 Task: Search one way flight ticket for 4 adults, 1 infant in seat and 1 infant on lap in premium economy from Champaign/urbana/savoy: University Of Illinois - Willard Airport to Greensboro: Piedmont Triad International Airport on 5-1-2023. Choice of flights is JetBlue. Number of bags: 1 checked bag. Price is upto 107000. Outbound departure time preference is 6:30.
Action: Mouse moved to (192, 245)
Screenshot: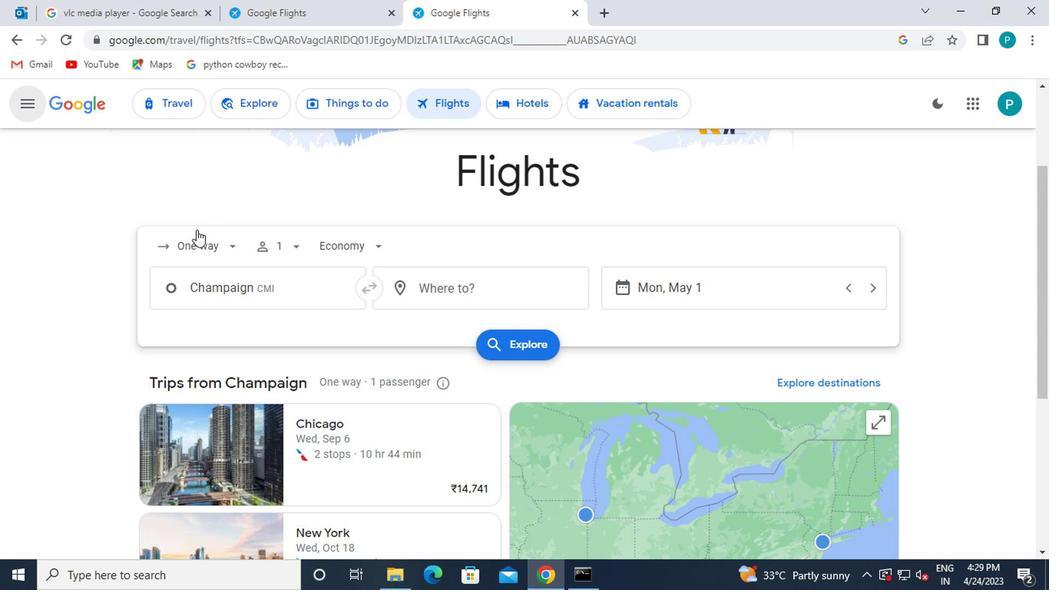 
Action: Mouse pressed left at (192, 245)
Screenshot: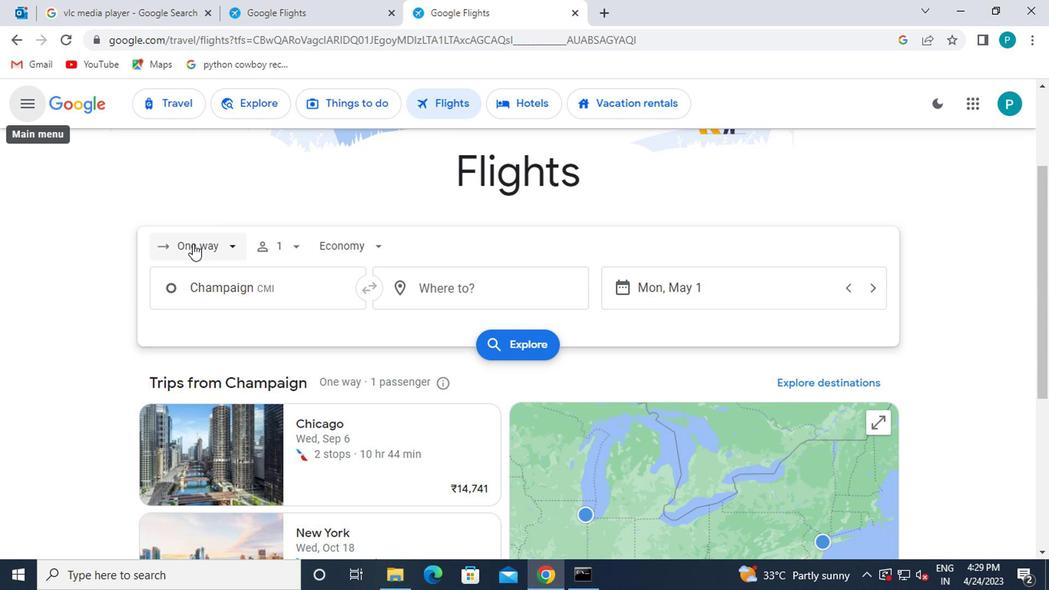 
Action: Mouse moved to (199, 319)
Screenshot: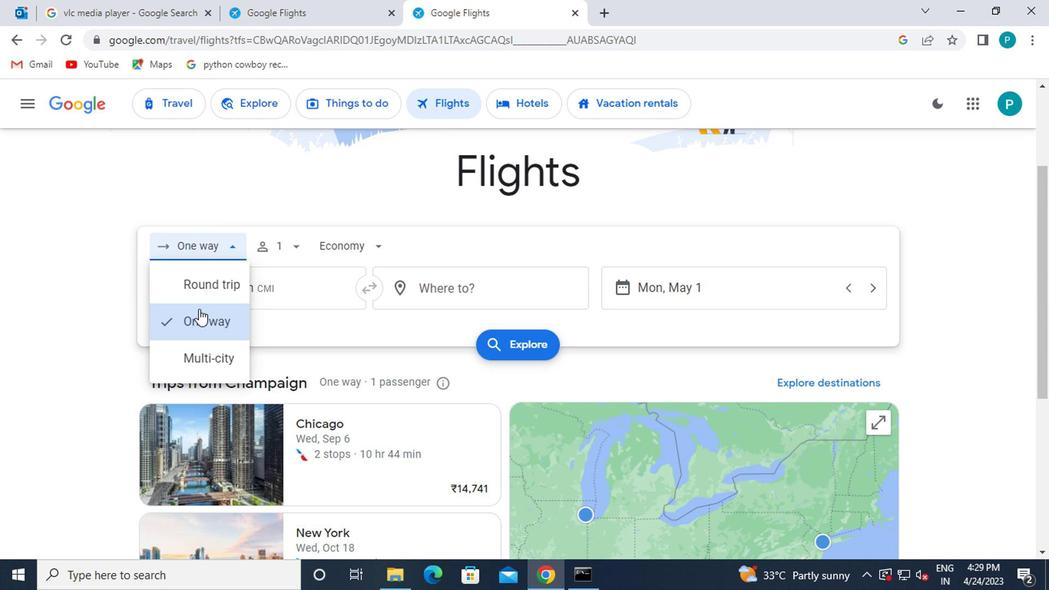 
Action: Mouse pressed left at (199, 319)
Screenshot: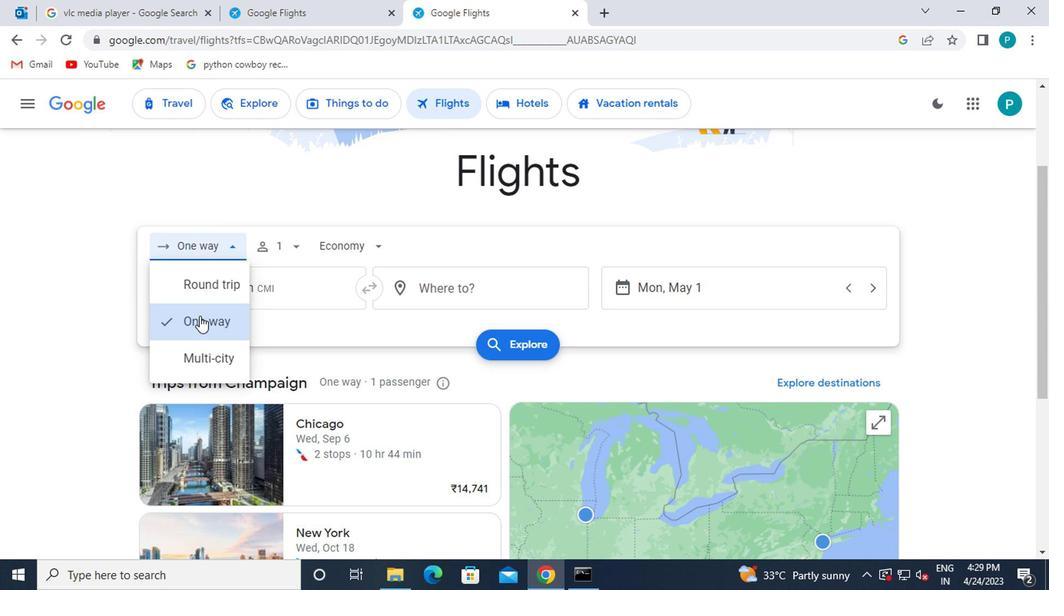 
Action: Mouse moved to (295, 248)
Screenshot: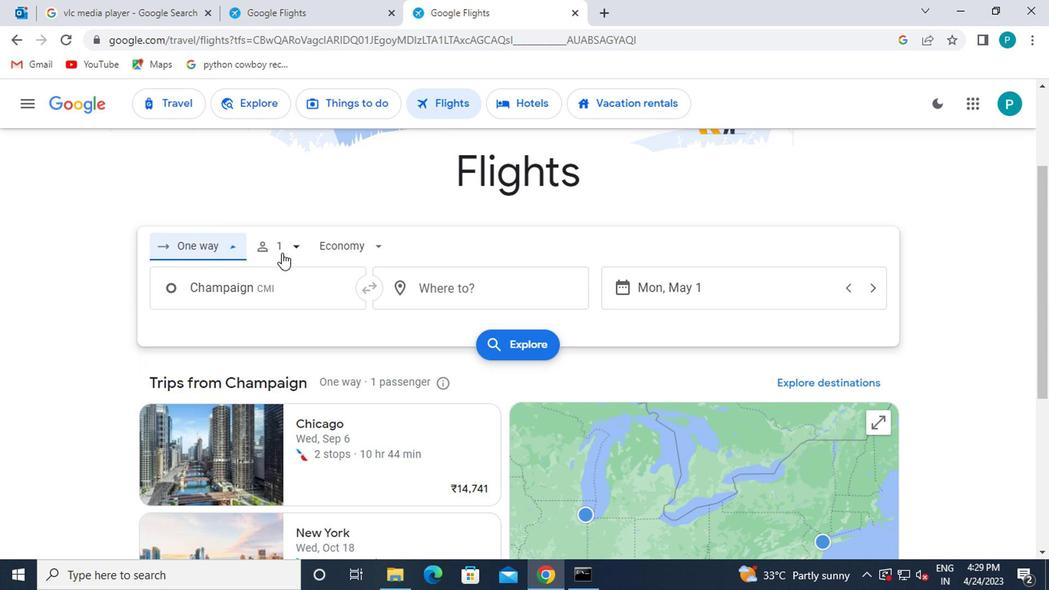 
Action: Mouse pressed left at (295, 248)
Screenshot: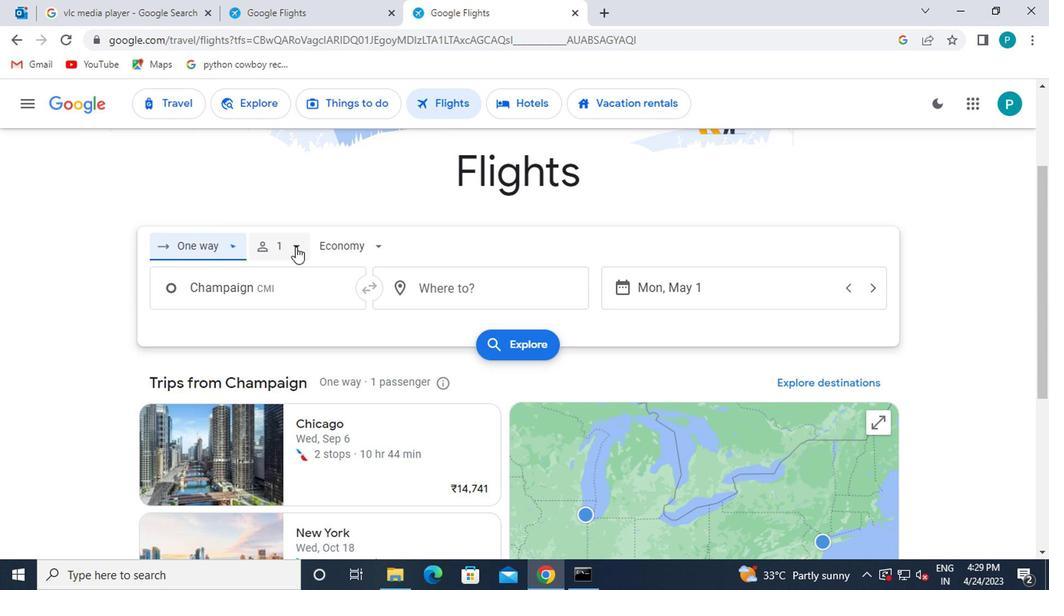 
Action: Mouse moved to (397, 284)
Screenshot: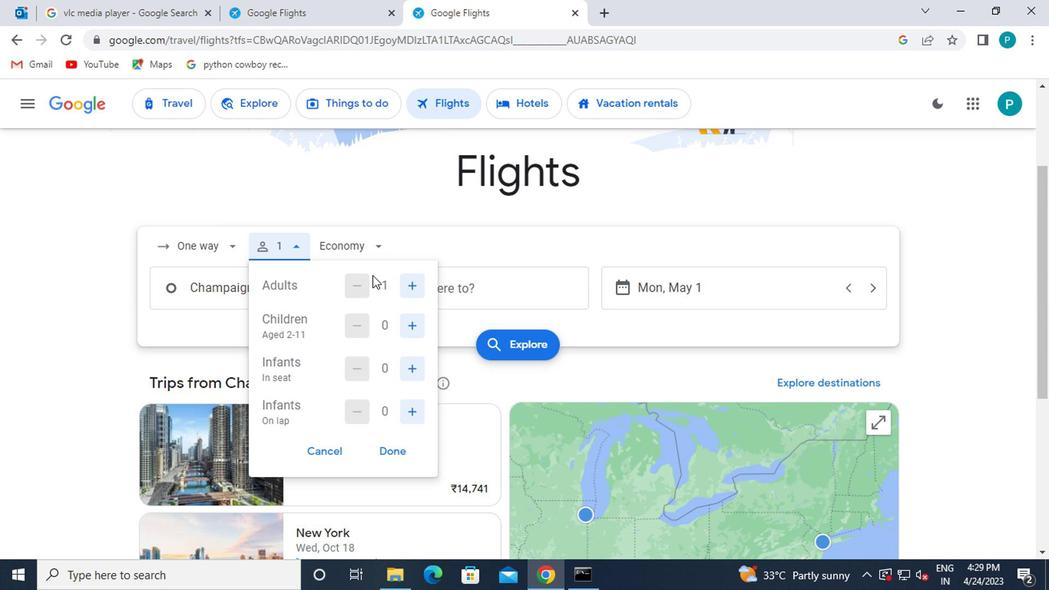 
Action: Mouse pressed left at (397, 284)
Screenshot: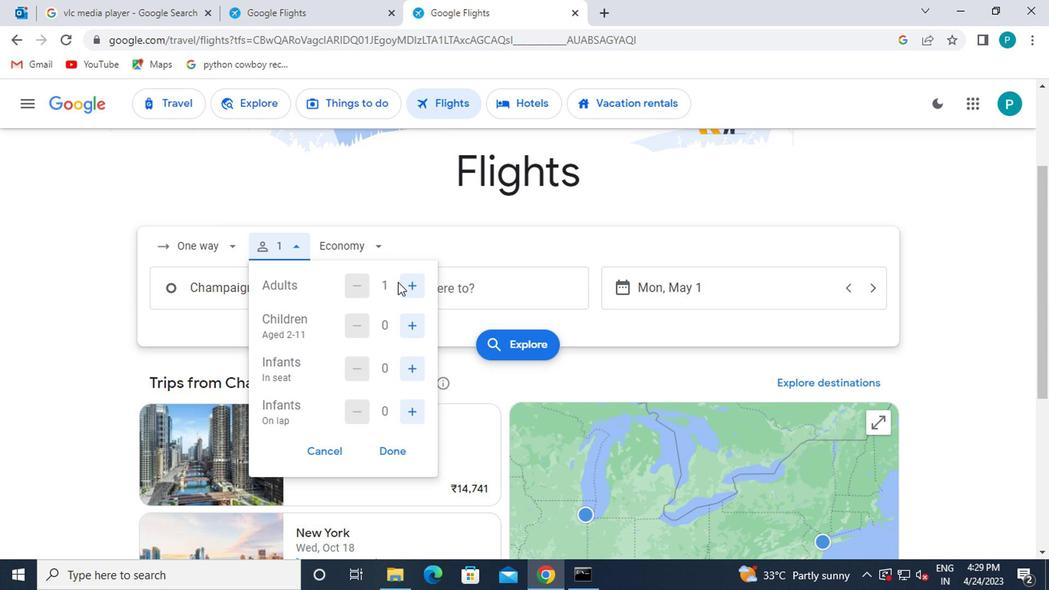 
Action: Mouse pressed left at (397, 284)
Screenshot: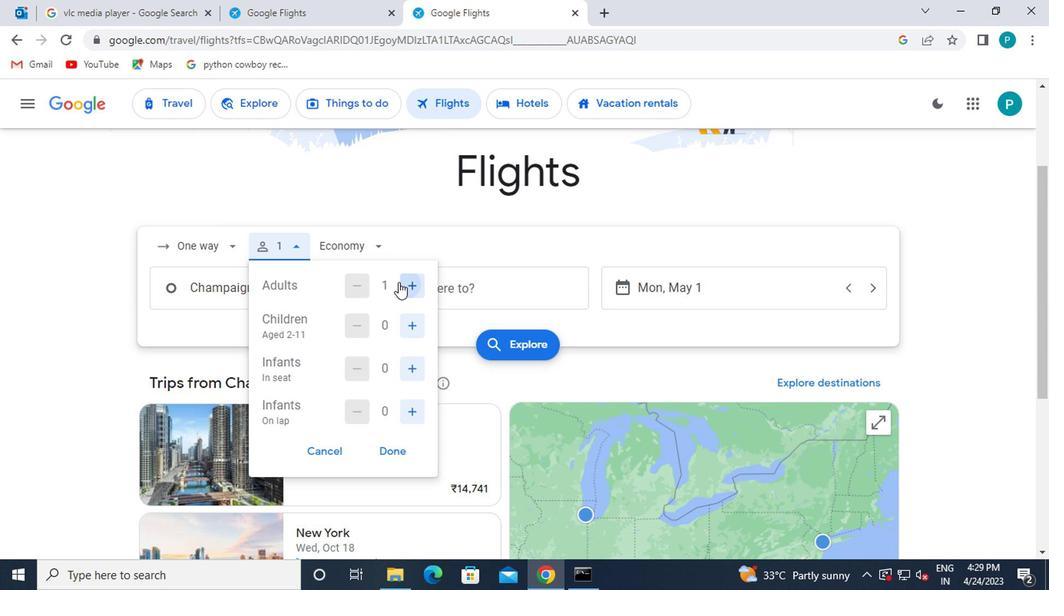 
Action: Mouse moved to (397, 286)
Screenshot: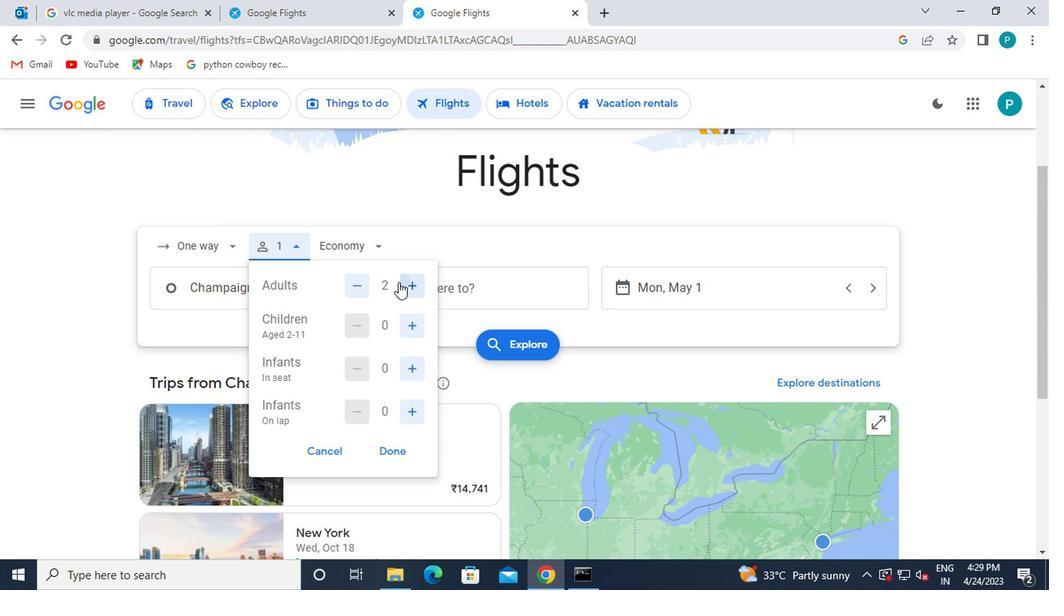 
Action: Mouse pressed left at (397, 286)
Screenshot: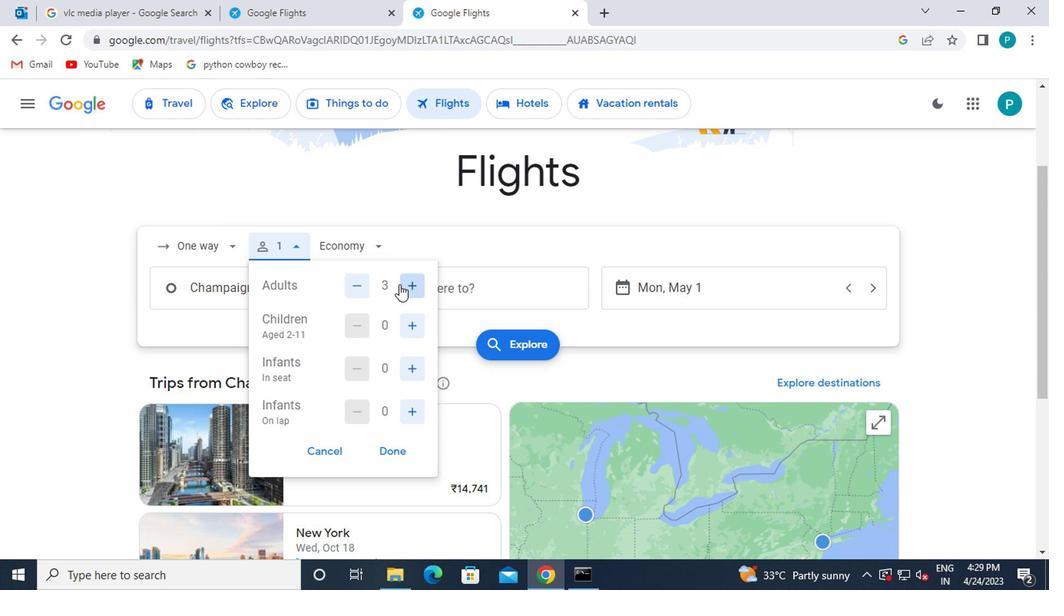 
Action: Mouse moved to (415, 375)
Screenshot: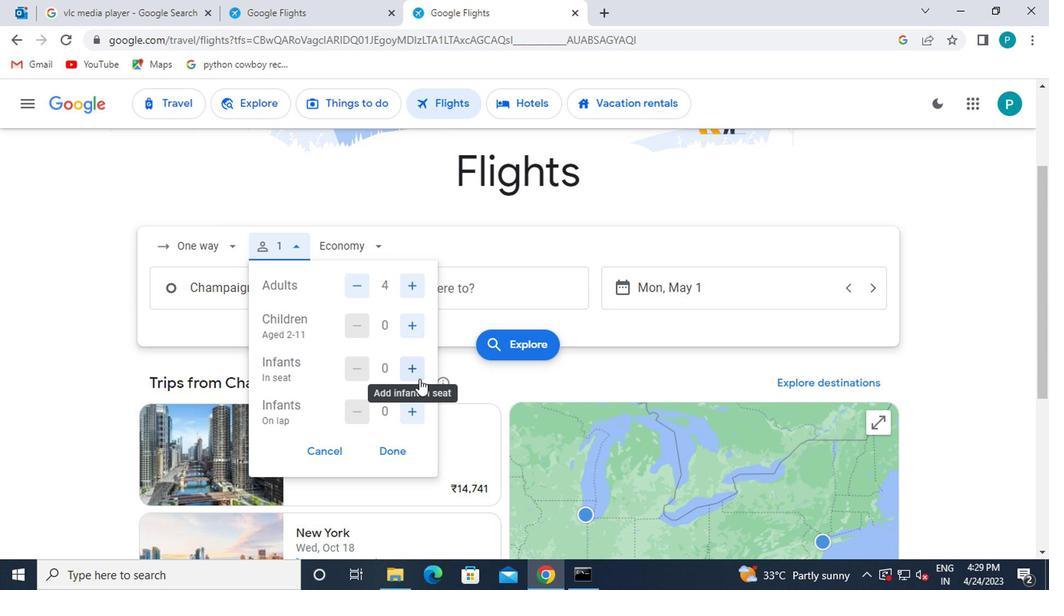 
Action: Mouse pressed left at (415, 375)
Screenshot: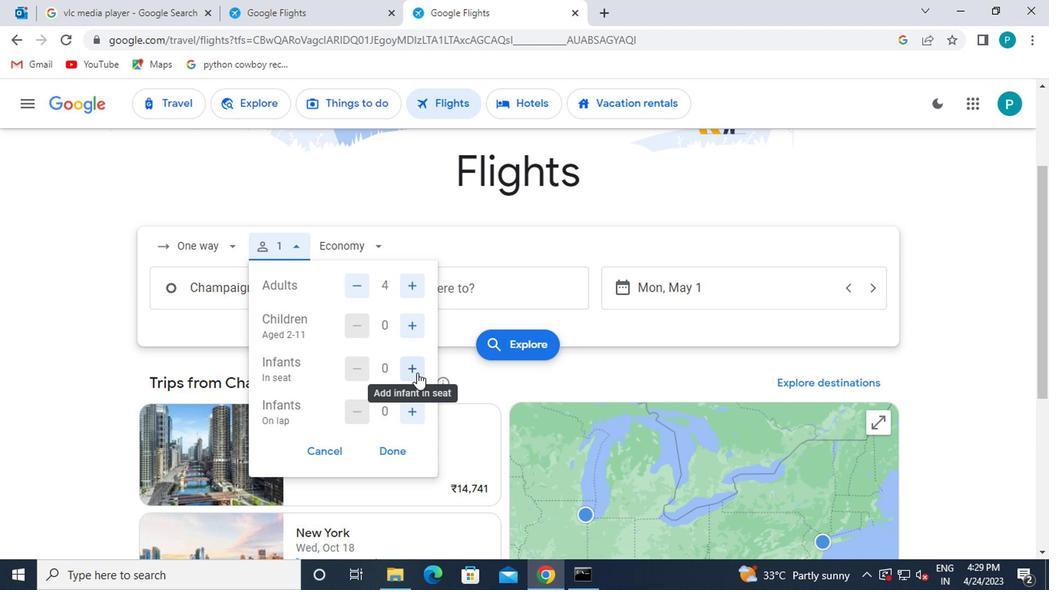 
Action: Mouse moved to (403, 413)
Screenshot: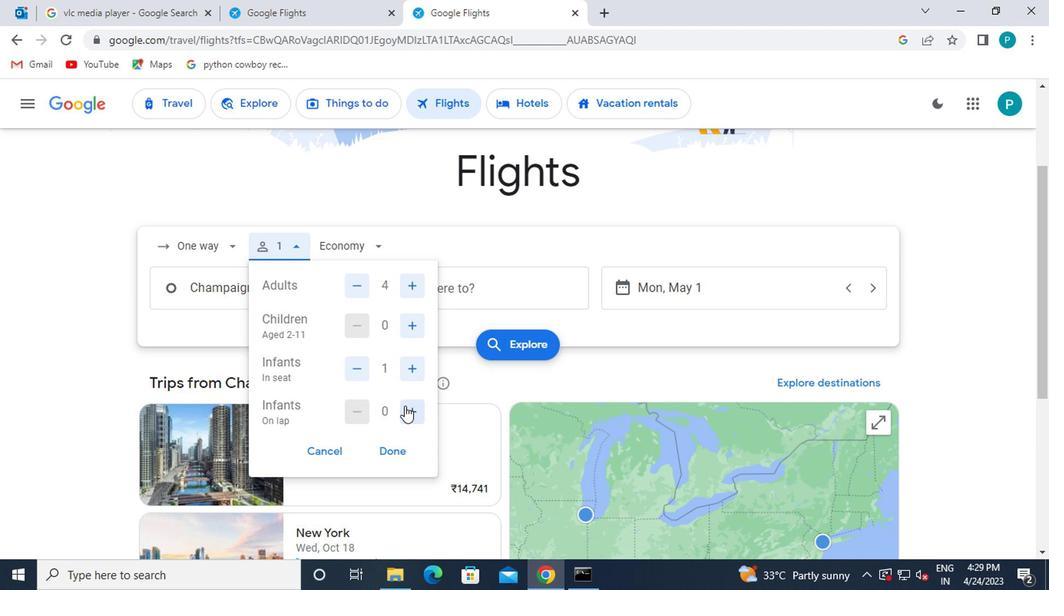 
Action: Mouse pressed left at (403, 413)
Screenshot: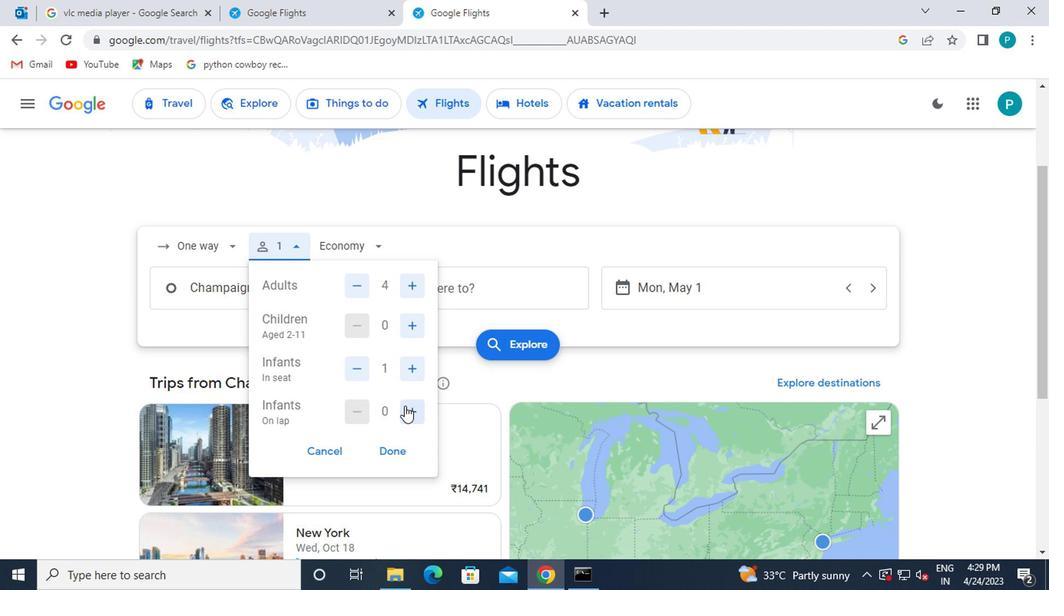 
Action: Mouse moved to (394, 439)
Screenshot: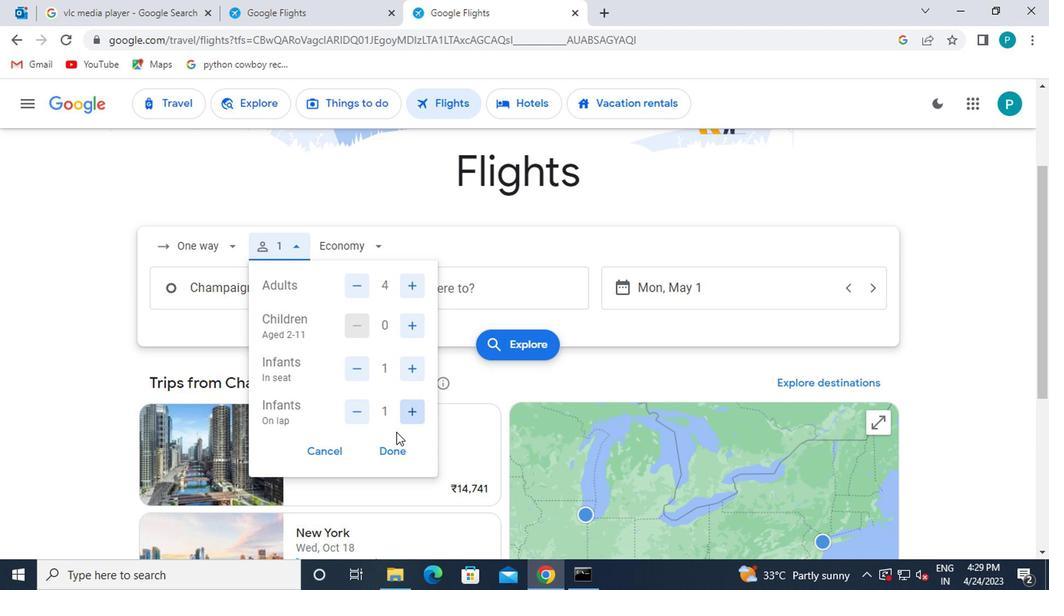 
Action: Mouse pressed left at (394, 439)
Screenshot: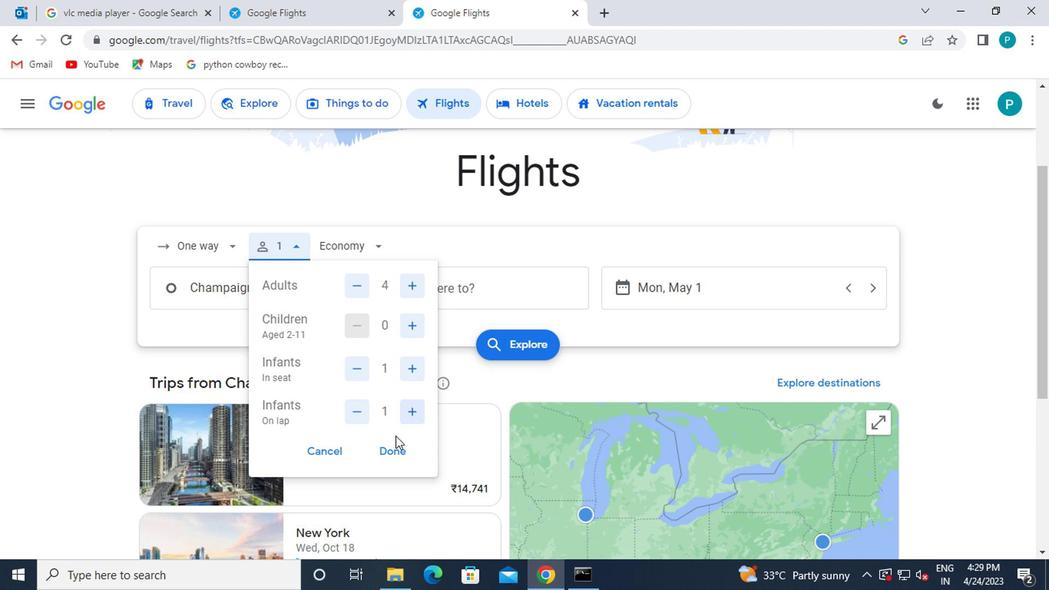 
Action: Mouse moved to (394, 445)
Screenshot: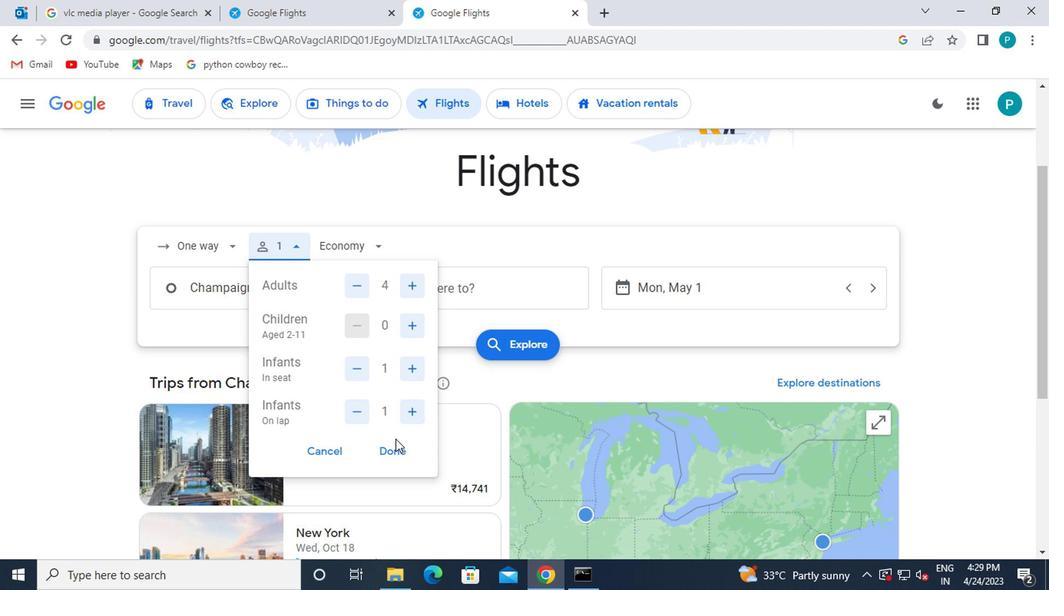 
Action: Mouse pressed left at (394, 445)
Screenshot: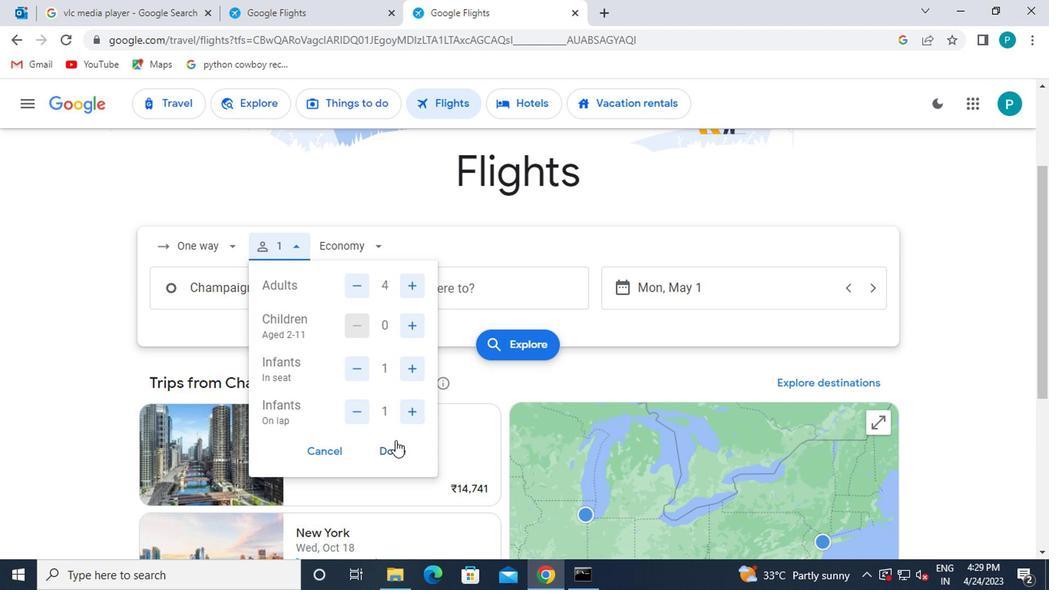 
Action: Mouse moved to (357, 252)
Screenshot: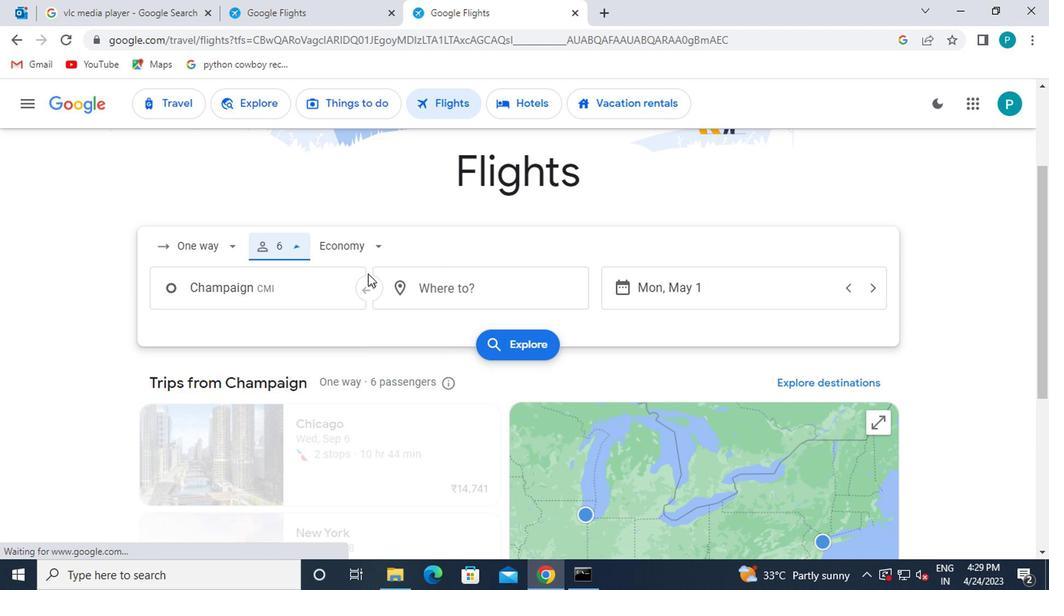 
Action: Mouse pressed left at (357, 252)
Screenshot: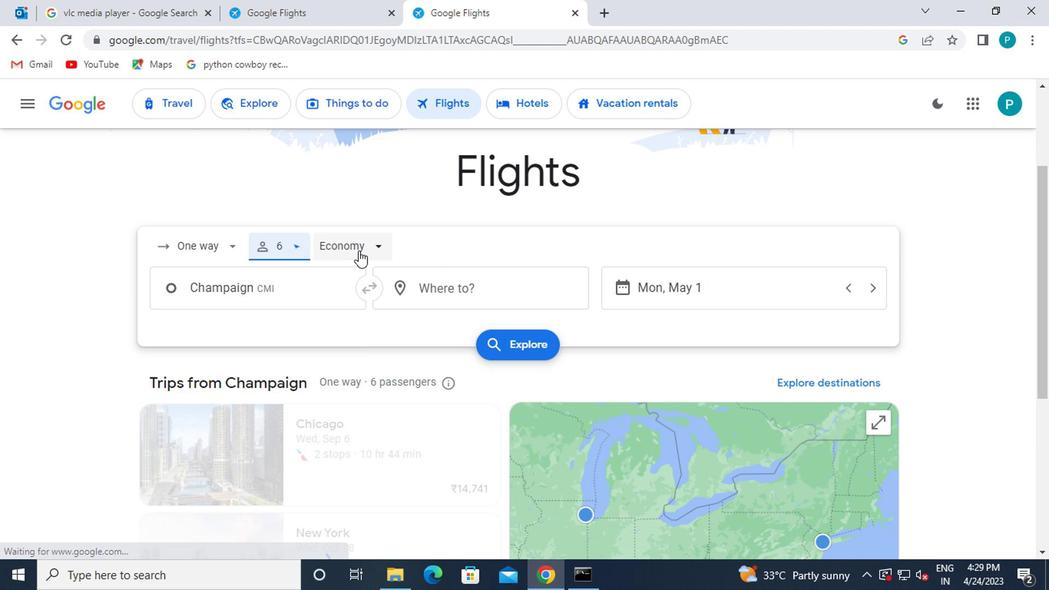 
Action: Mouse moved to (368, 321)
Screenshot: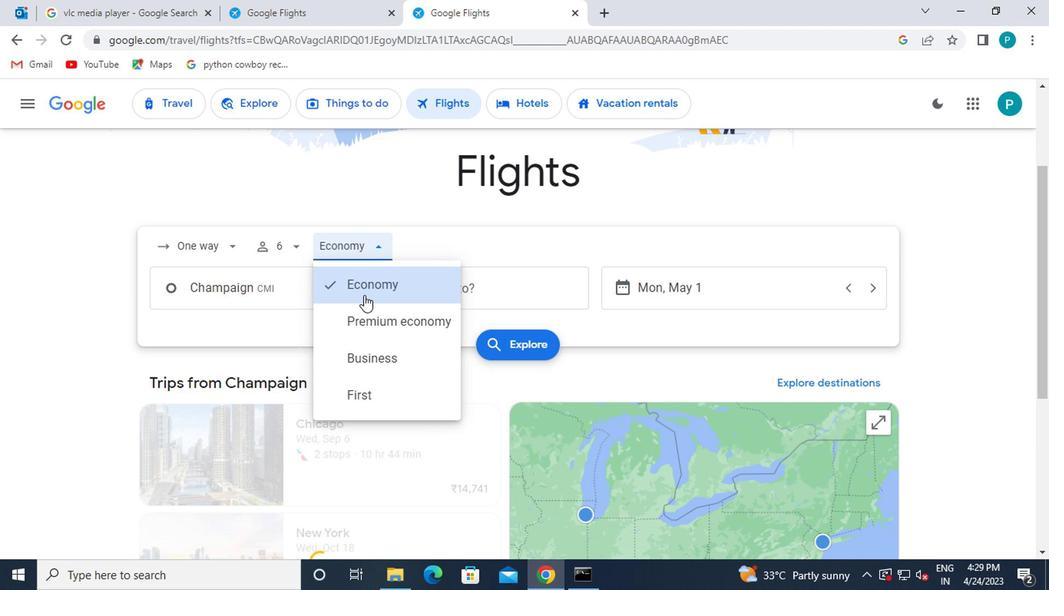 
Action: Mouse pressed left at (368, 321)
Screenshot: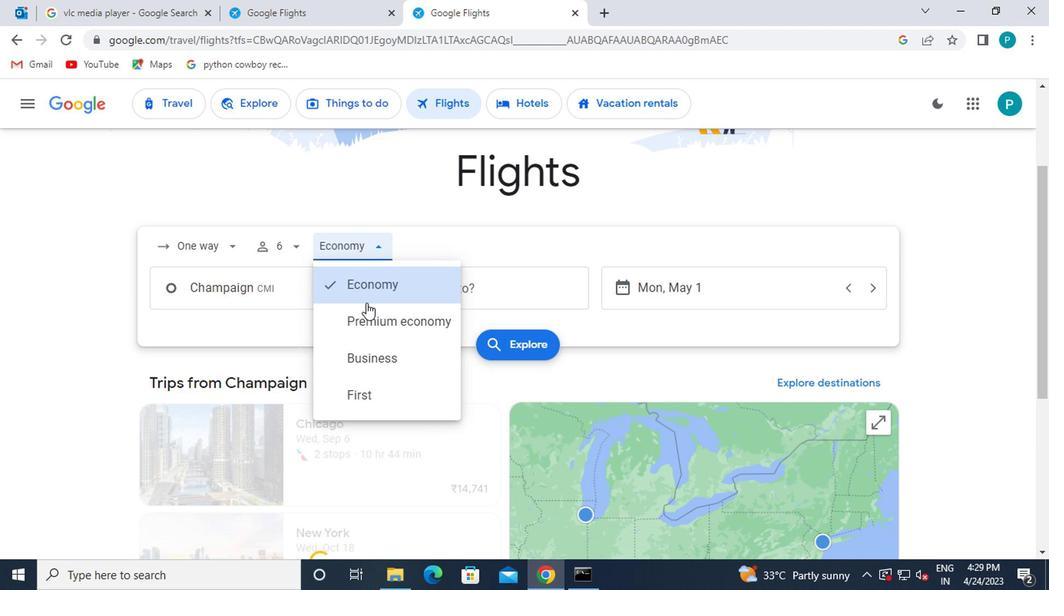 
Action: Mouse moved to (307, 295)
Screenshot: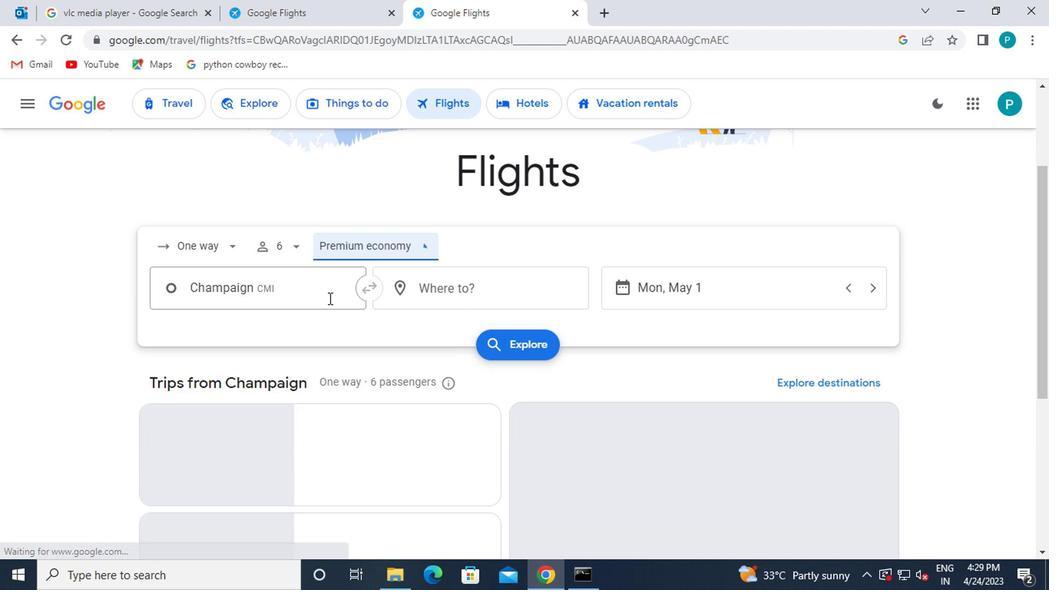 
Action: Mouse pressed left at (307, 295)
Screenshot: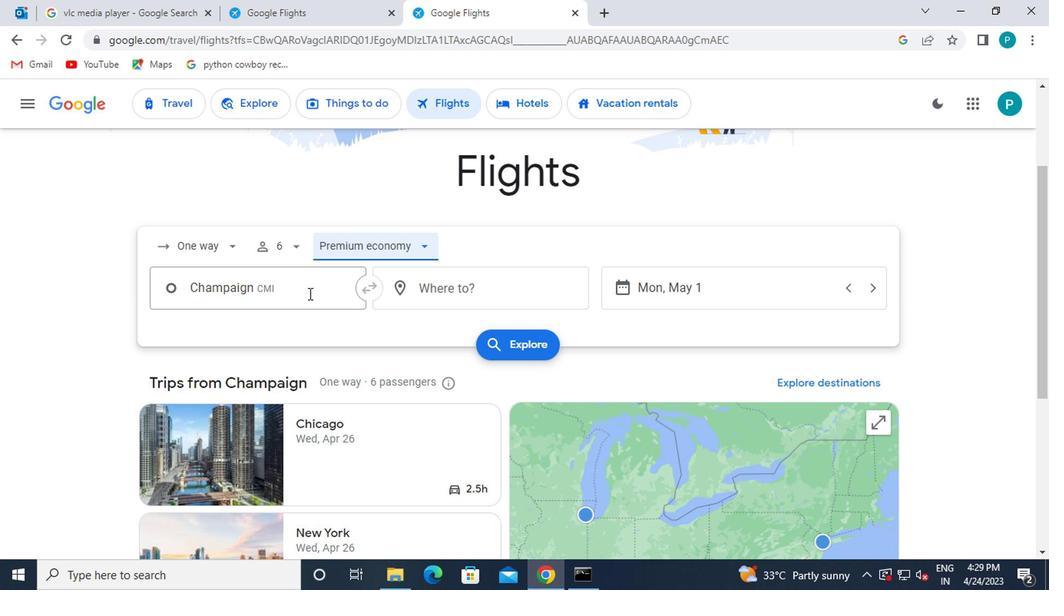 
Action: Mouse moved to (304, 450)
Screenshot: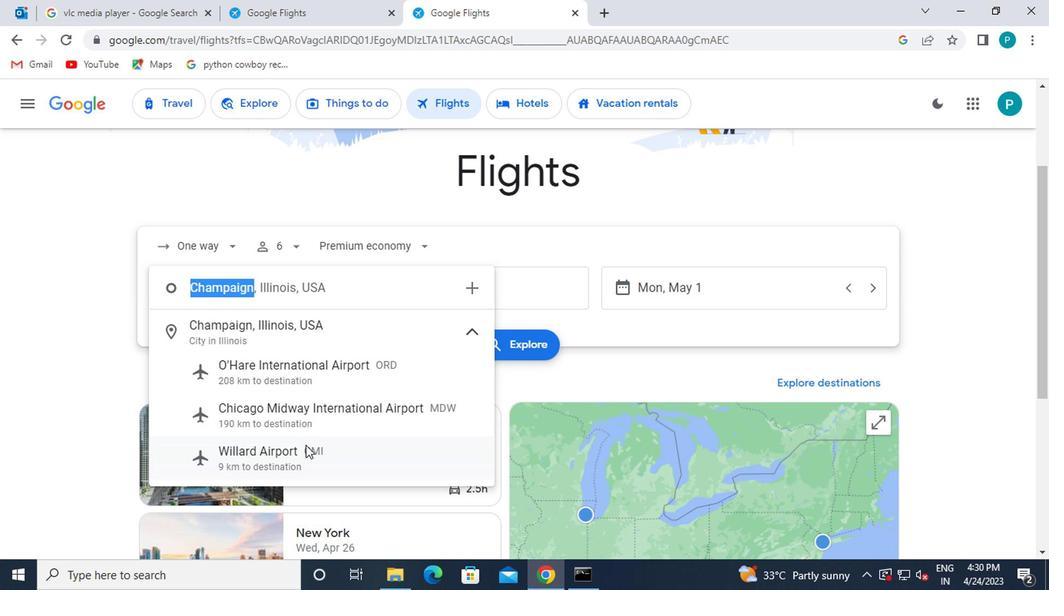 
Action: Mouse pressed left at (304, 450)
Screenshot: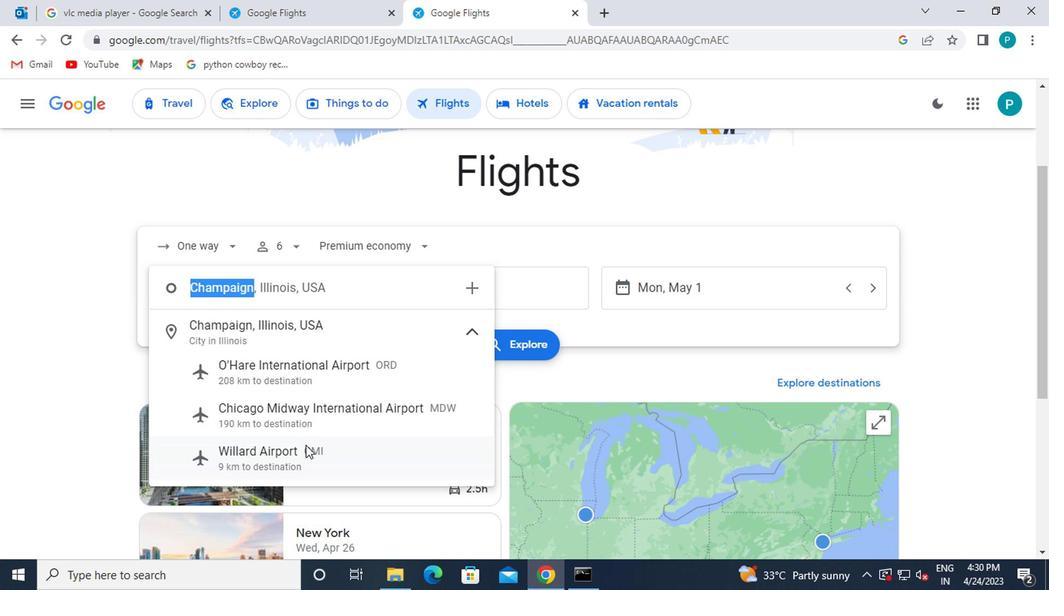 
Action: Mouse moved to (500, 307)
Screenshot: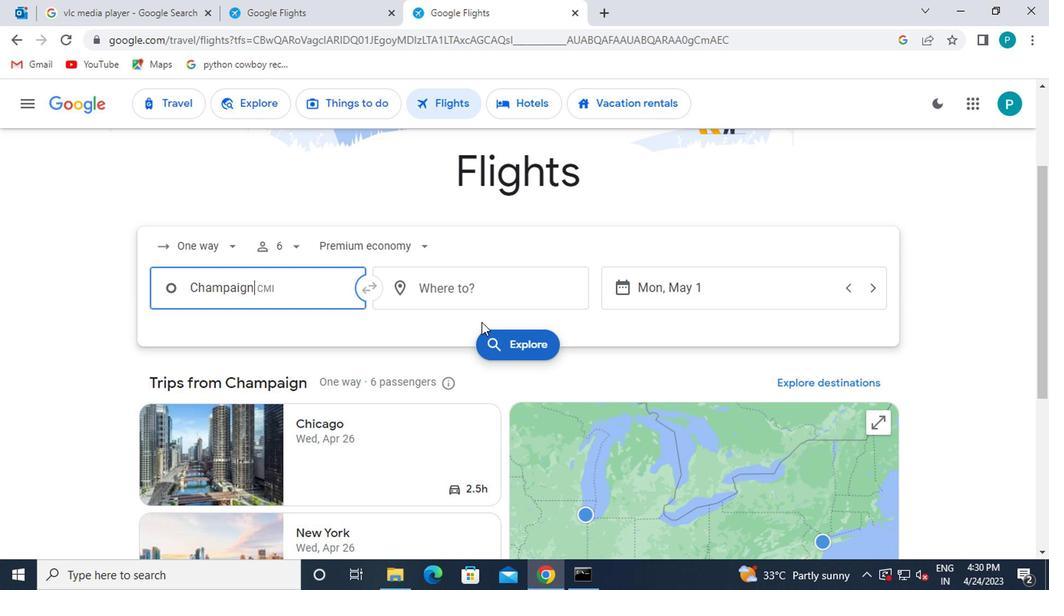 
Action: Mouse pressed left at (500, 307)
Screenshot: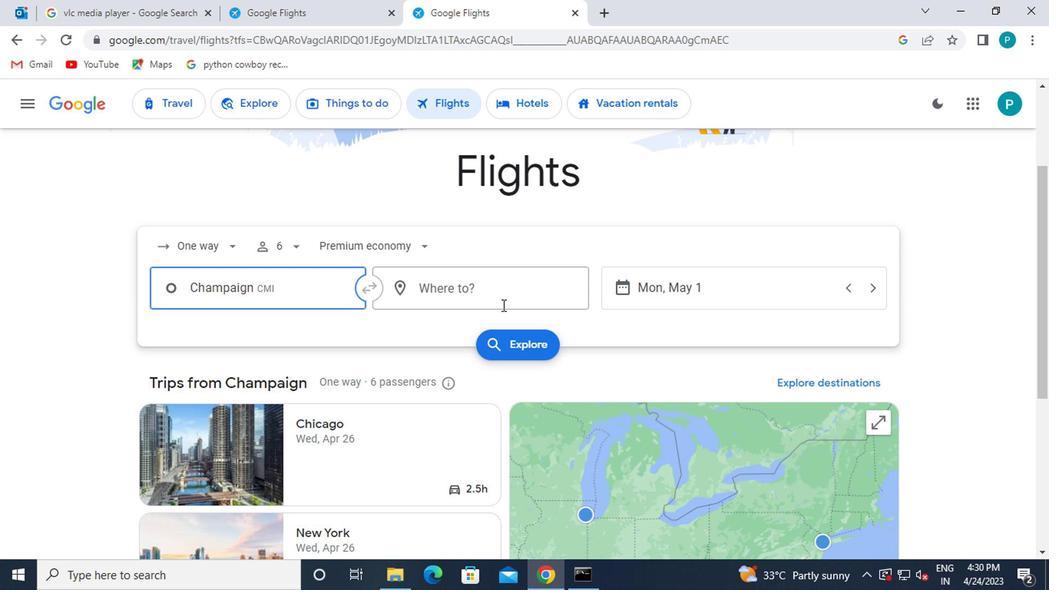 
Action: Key pressed greensb
Screenshot: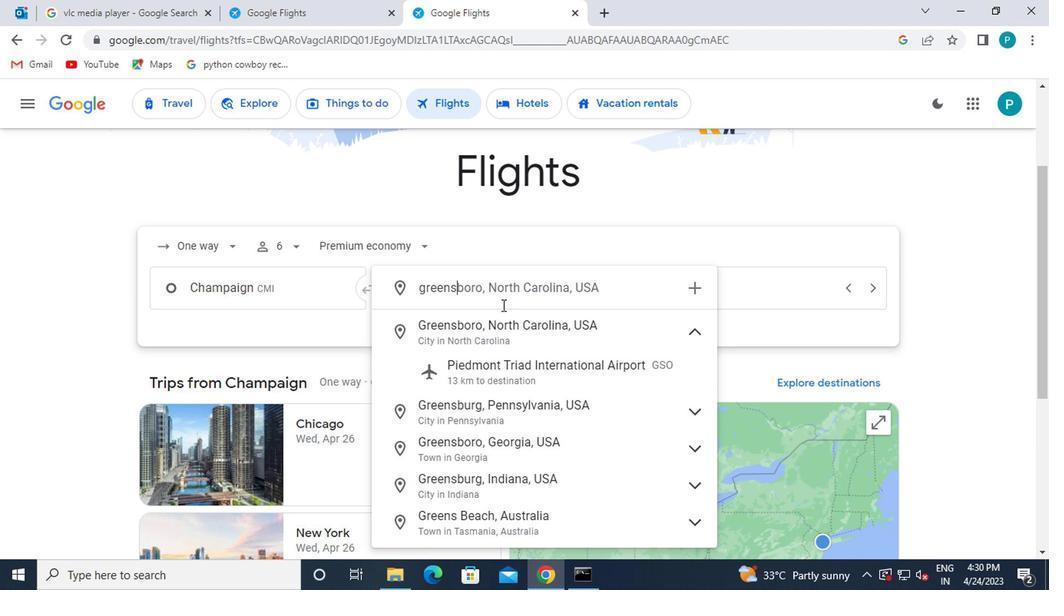 
Action: Mouse moved to (501, 376)
Screenshot: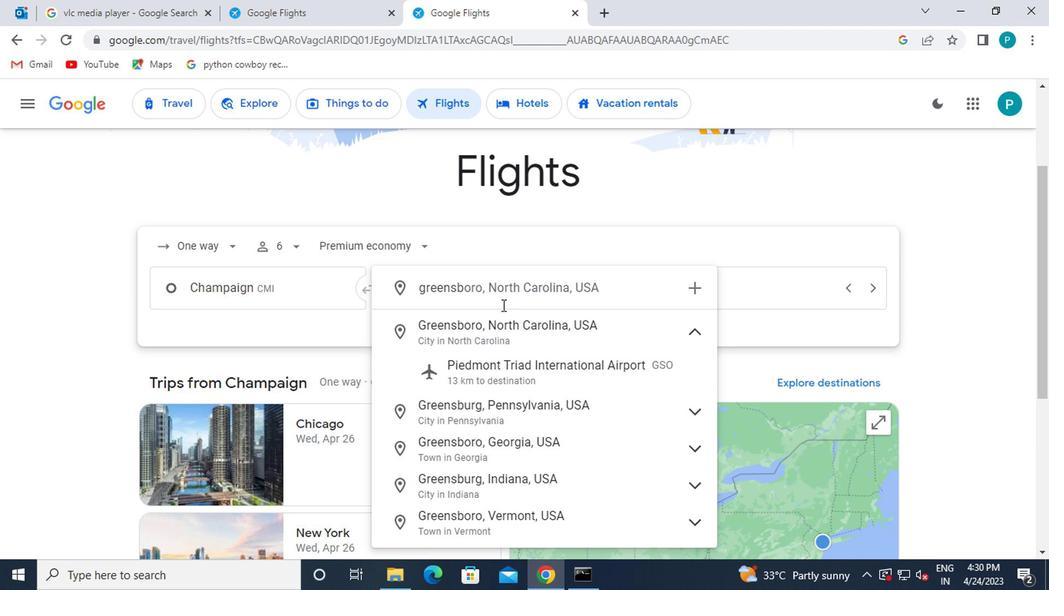 
Action: Mouse pressed left at (501, 376)
Screenshot: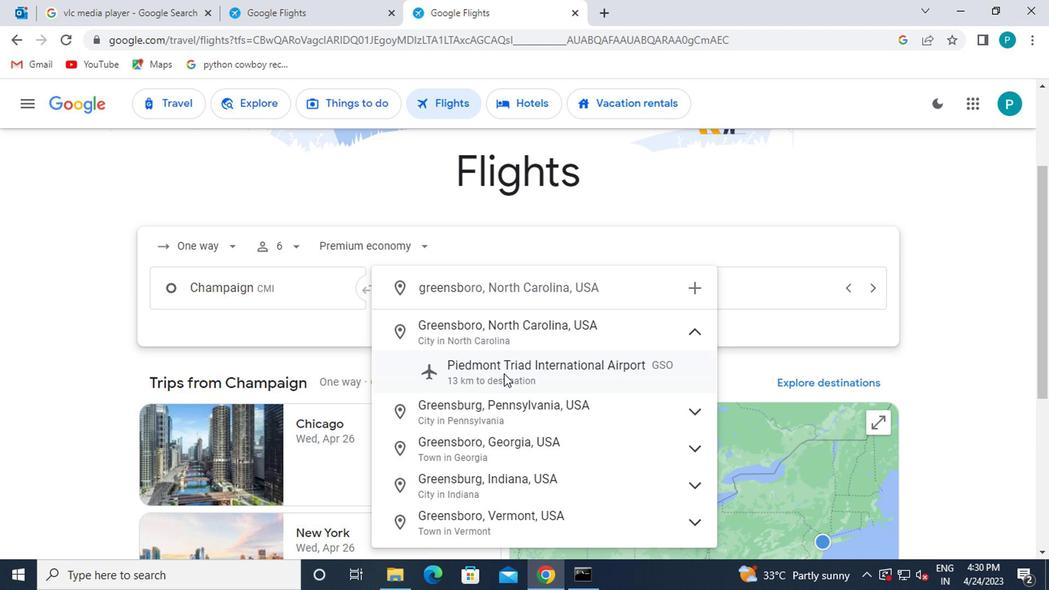
Action: Mouse moved to (697, 298)
Screenshot: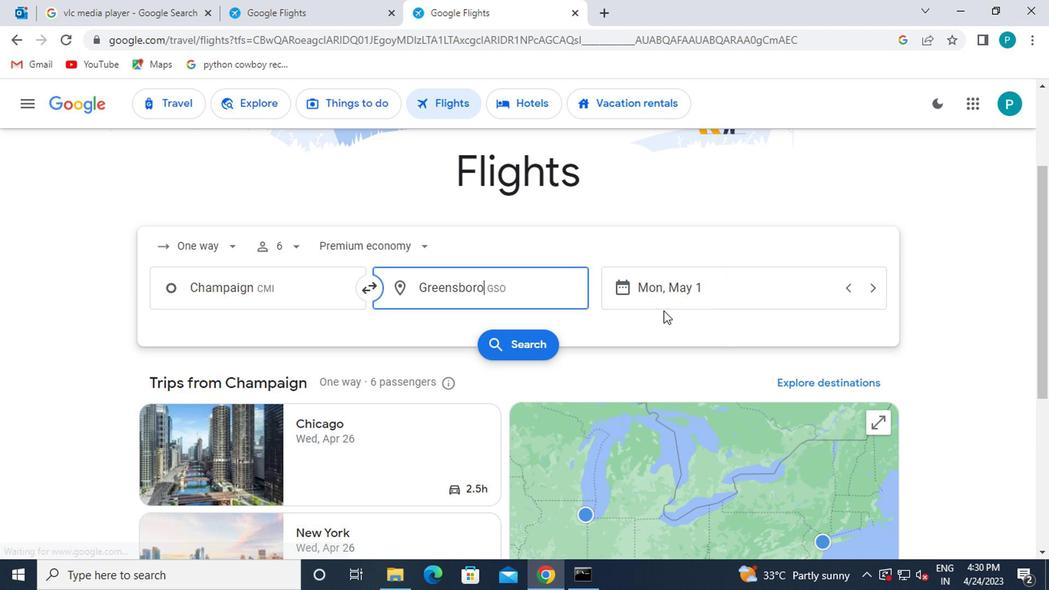 
Action: Mouse pressed left at (697, 298)
Screenshot: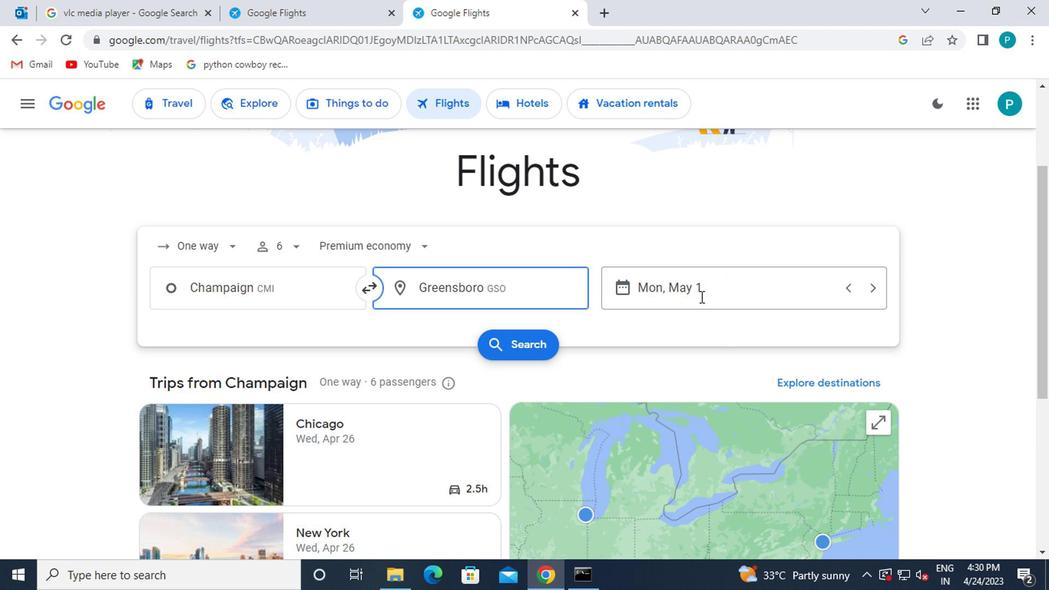 
Action: Mouse moved to (673, 282)
Screenshot: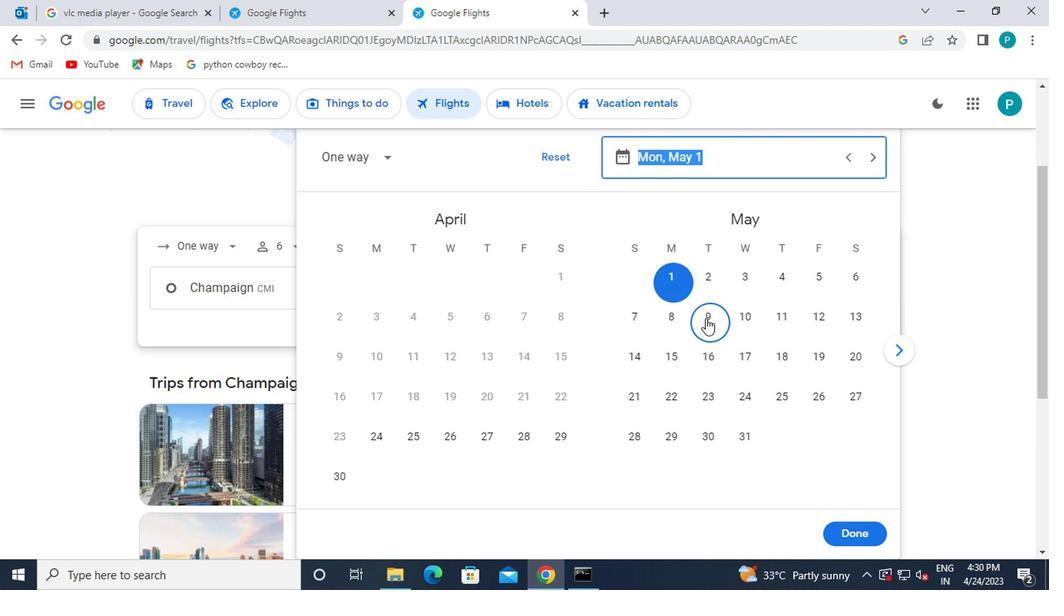 
Action: Mouse pressed left at (673, 282)
Screenshot: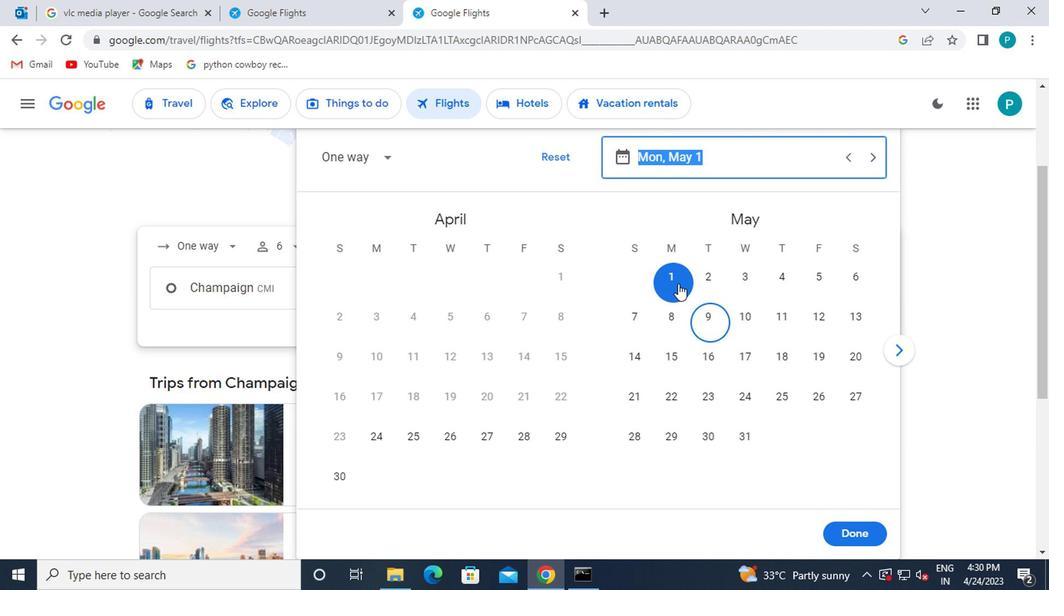 
Action: Mouse moved to (861, 544)
Screenshot: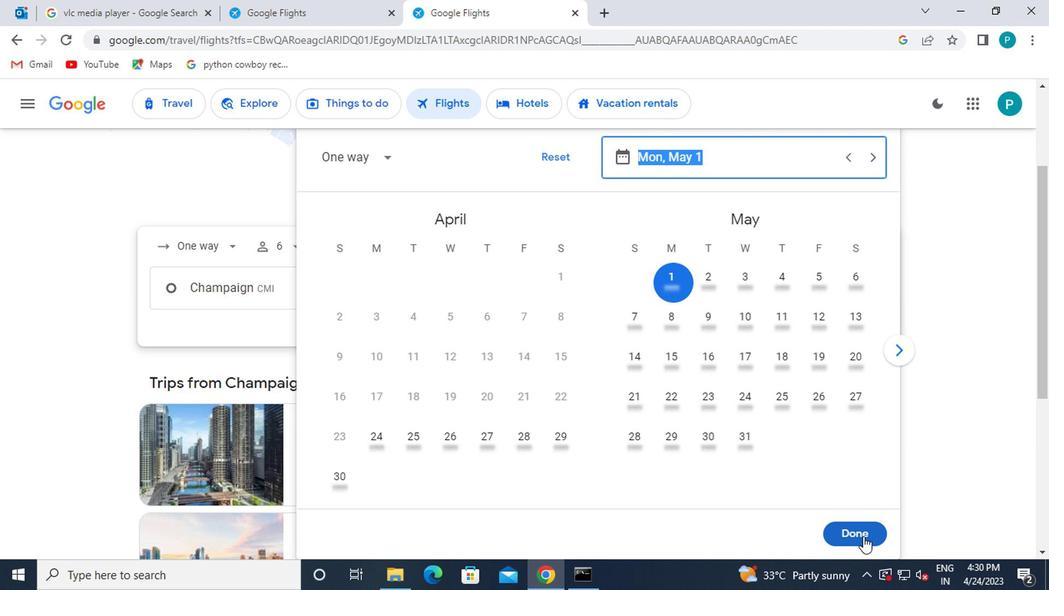 
Action: Mouse pressed left at (861, 544)
Screenshot: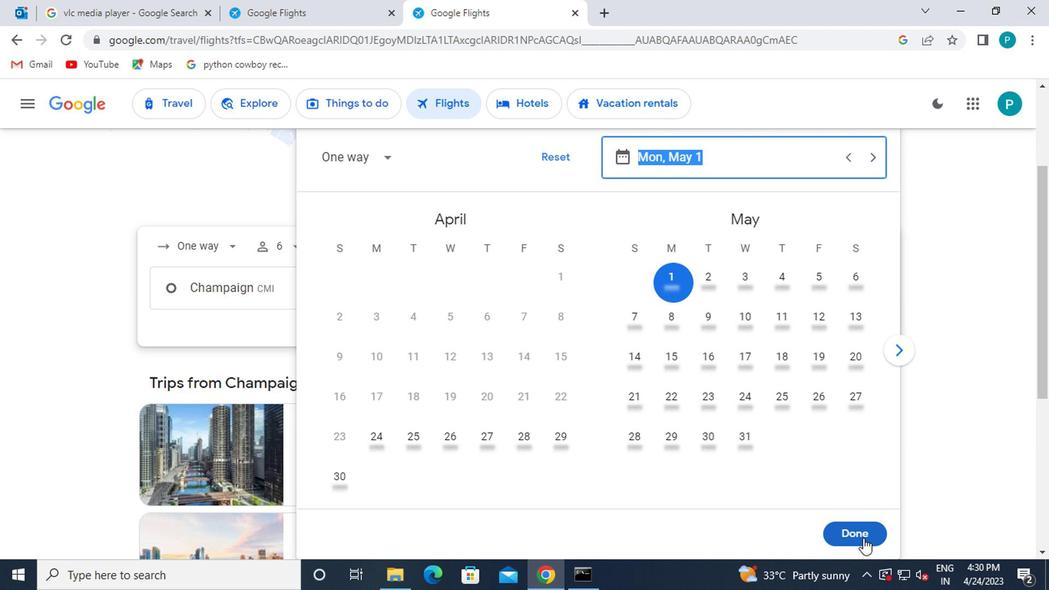 
Action: Mouse moved to (524, 353)
Screenshot: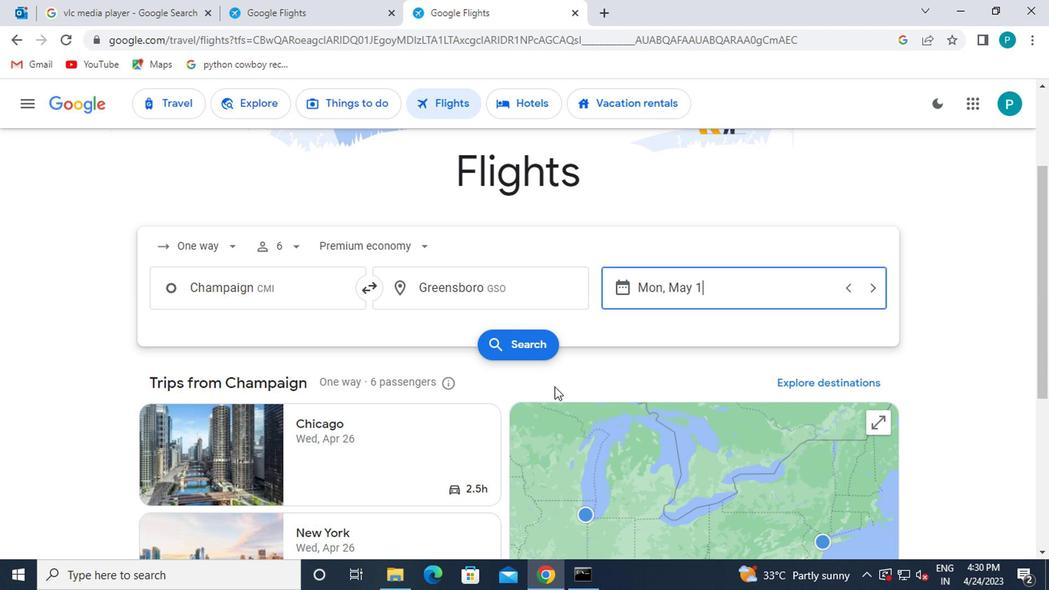 
Action: Mouse pressed left at (524, 353)
Screenshot: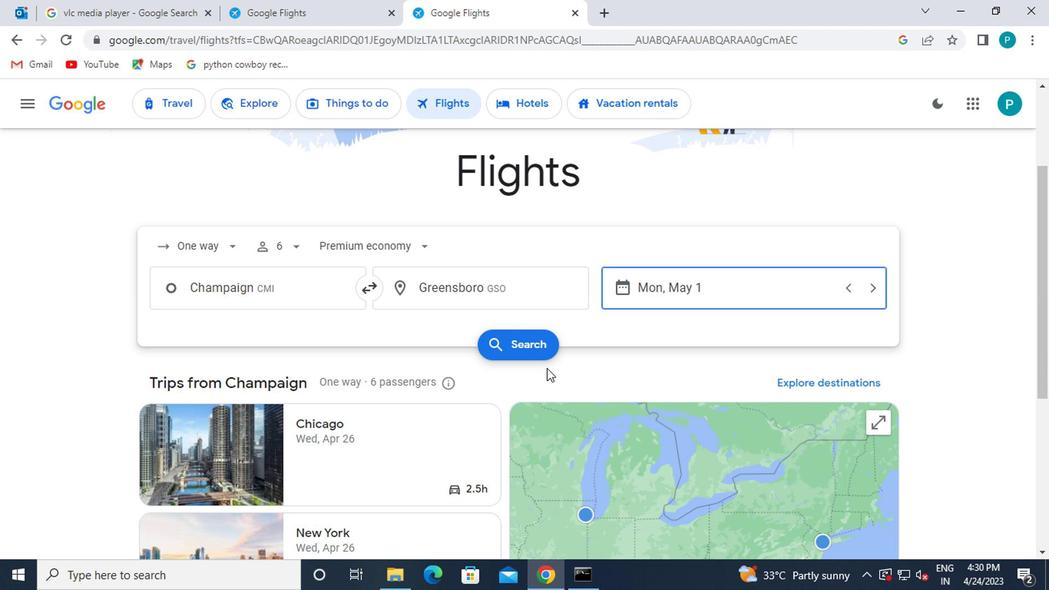 
Action: Mouse moved to (142, 248)
Screenshot: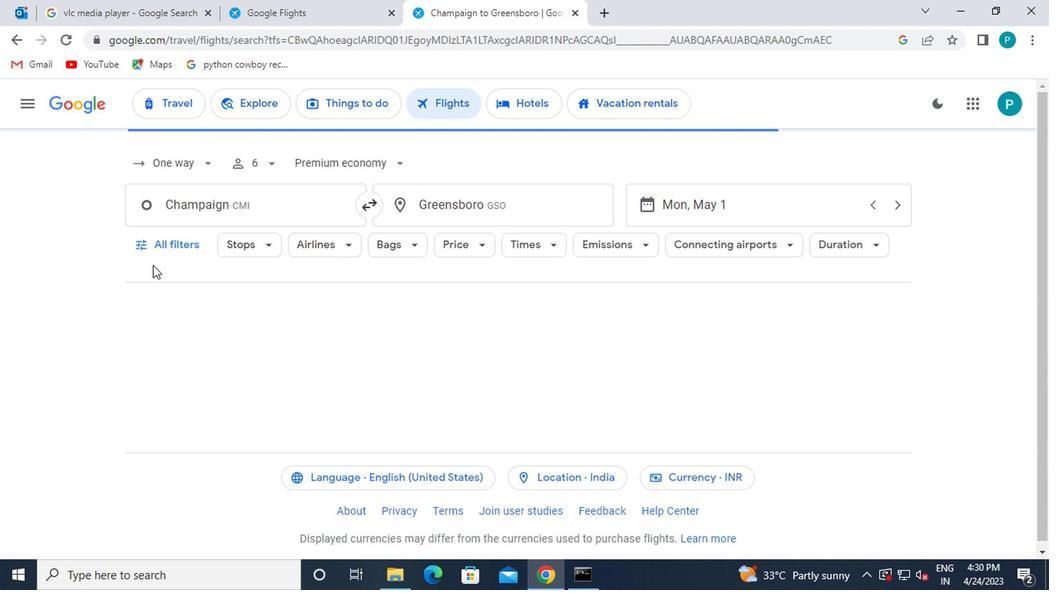 
Action: Mouse pressed left at (142, 248)
Screenshot: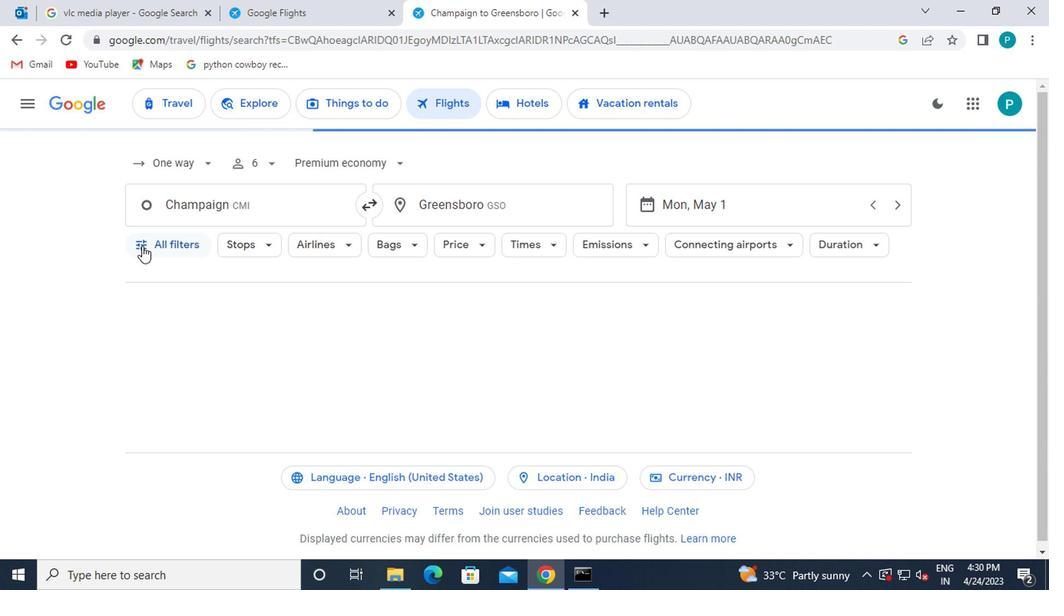 
Action: Mouse moved to (206, 359)
Screenshot: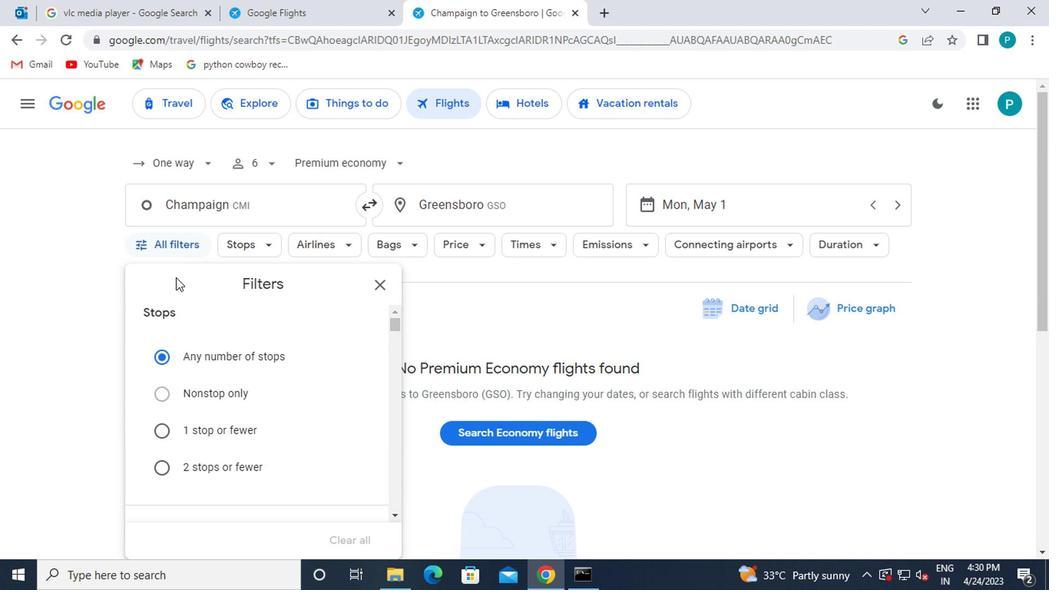 
Action: Mouse scrolled (206, 359) with delta (0, 0)
Screenshot: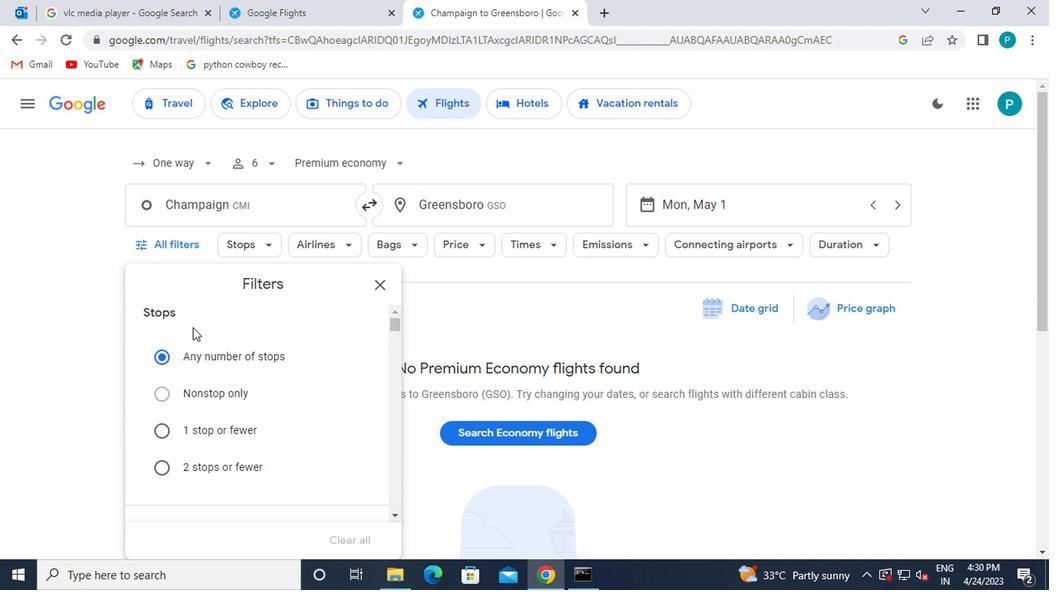 
Action: Mouse scrolled (206, 359) with delta (0, 0)
Screenshot: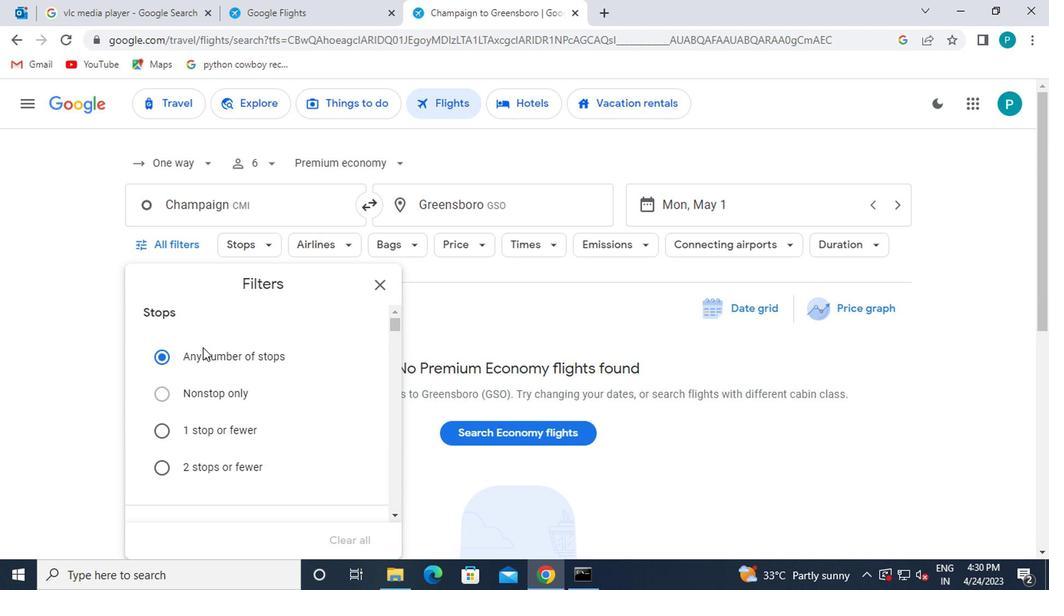 
Action: Mouse scrolled (206, 359) with delta (0, 0)
Screenshot: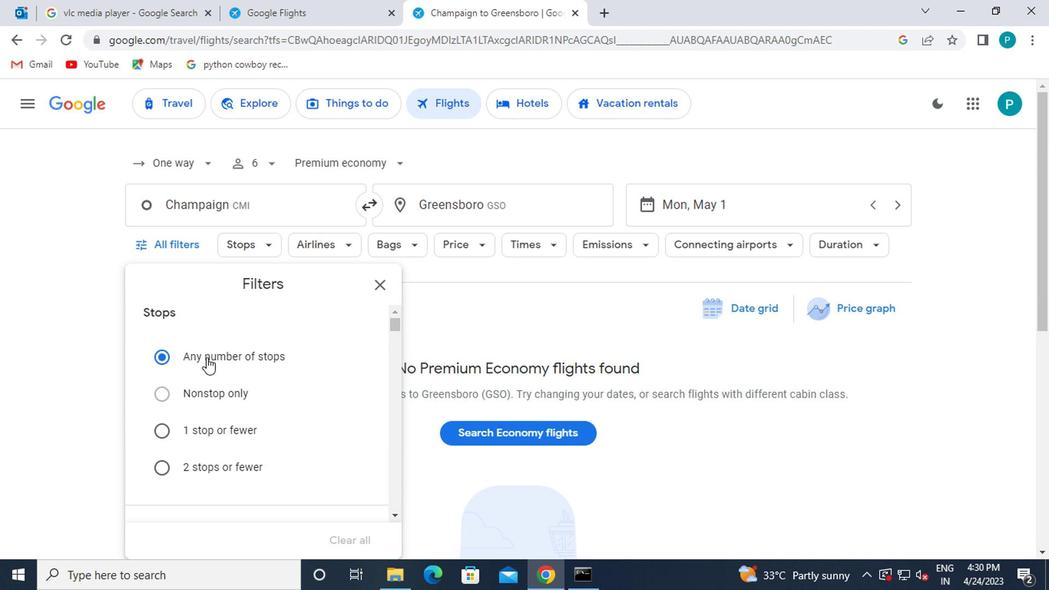 
Action: Mouse moved to (208, 361)
Screenshot: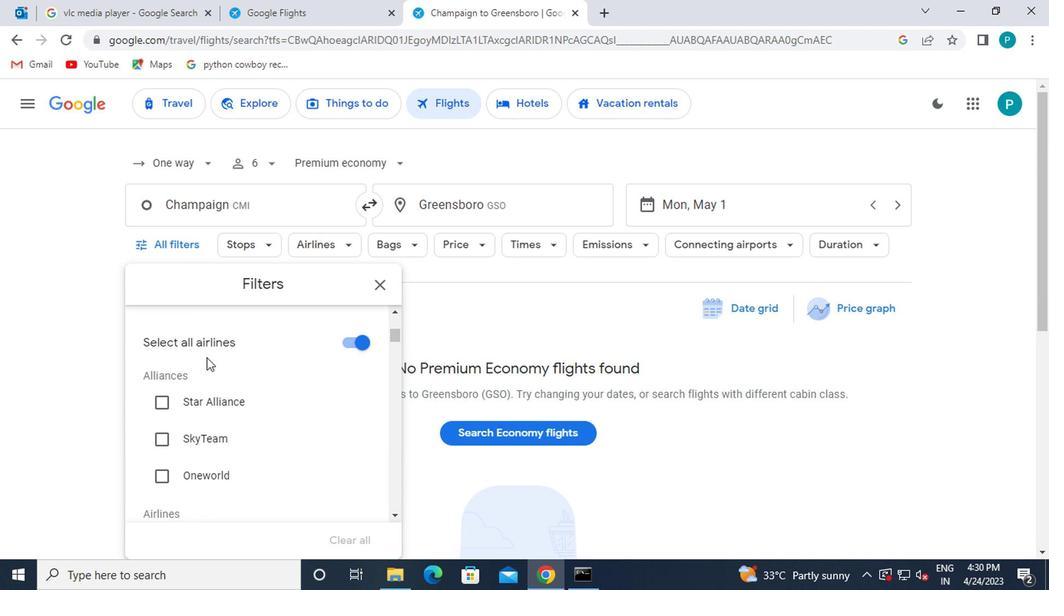 
Action: Mouse scrolled (208, 360) with delta (0, 0)
Screenshot: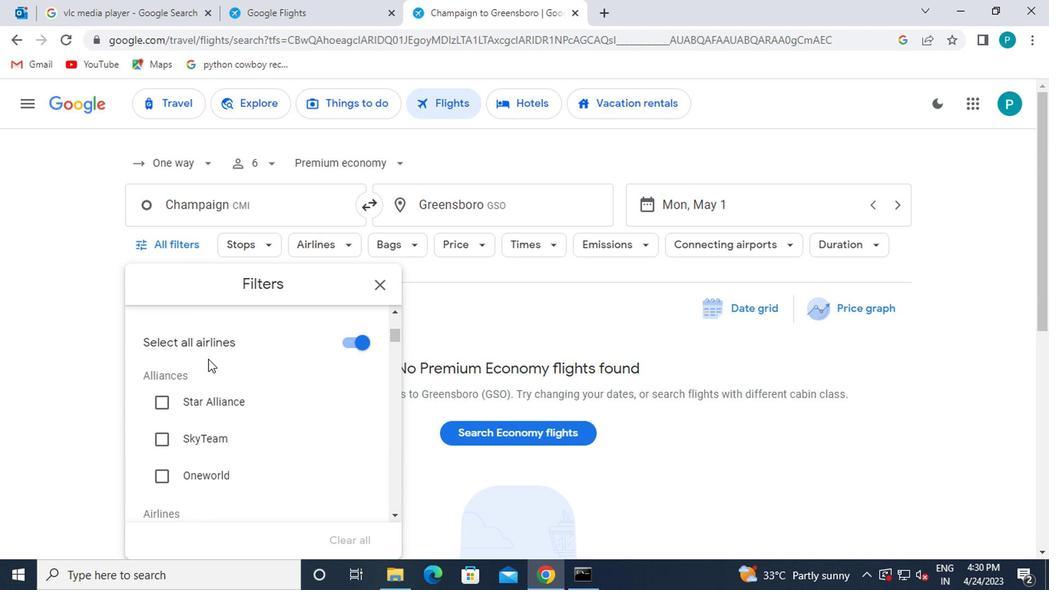 
Action: Mouse moved to (212, 362)
Screenshot: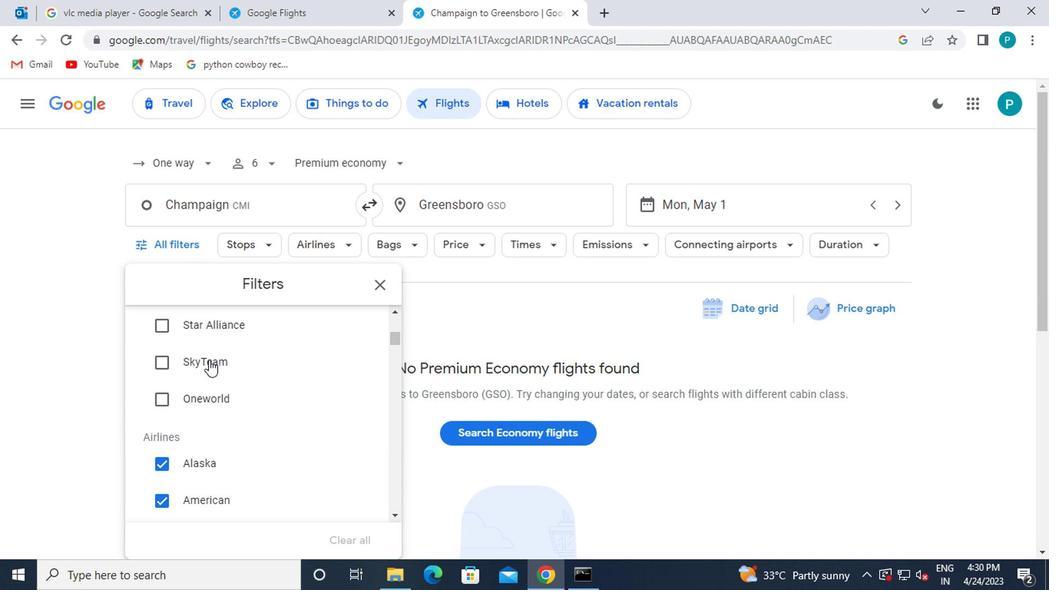 
Action: Mouse scrolled (212, 362) with delta (0, 0)
Screenshot: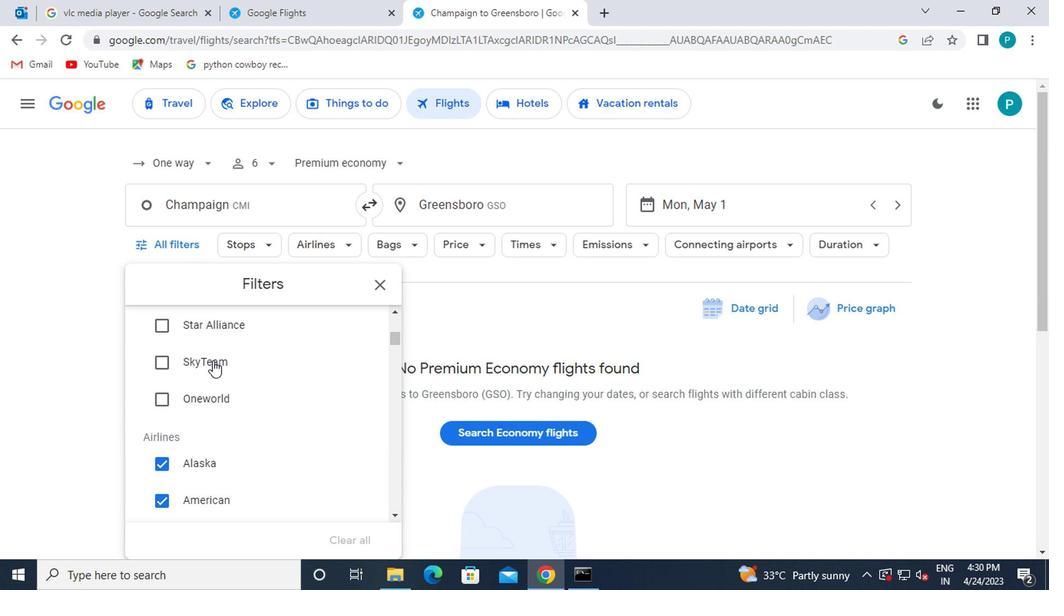 
Action: Mouse moved to (213, 362)
Screenshot: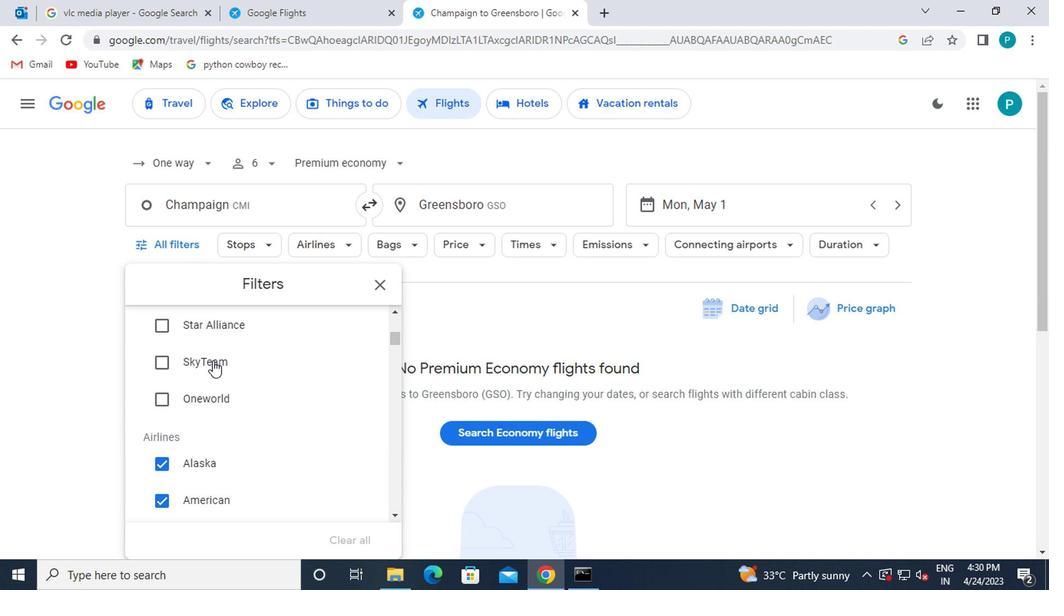 
Action: Mouse scrolled (213, 362) with delta (0, 0)
Screenshot: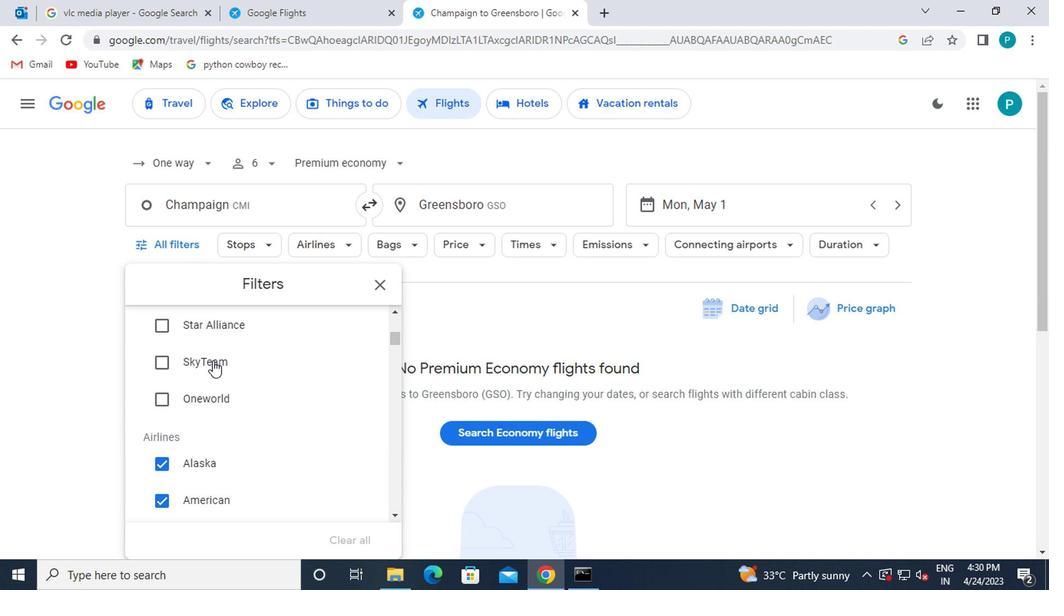
Action: Mouse moved to (251, 433)
Screenshot: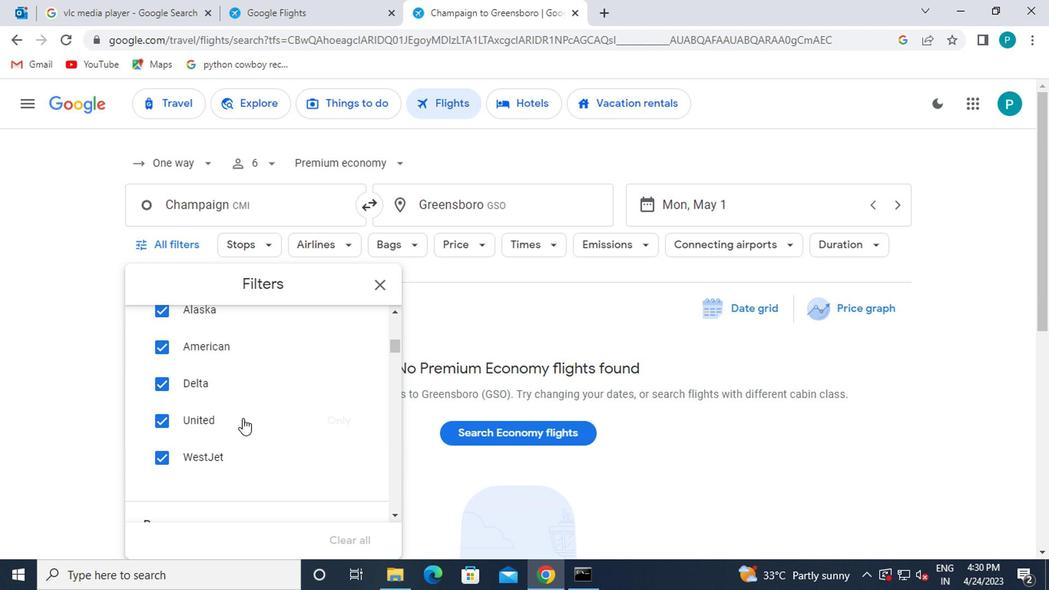 
Action: Mouse scrolled (251, 434) with delta (0, 0)
Screenshot: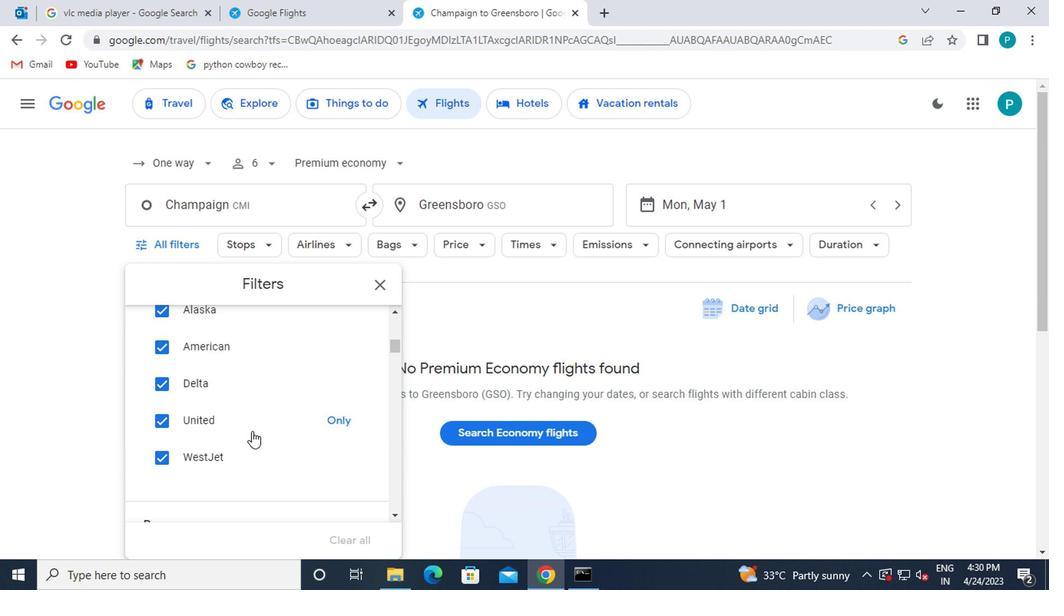 
Action: Mouse scrolled (251, 434) with delta (0, 0)
Screenshot: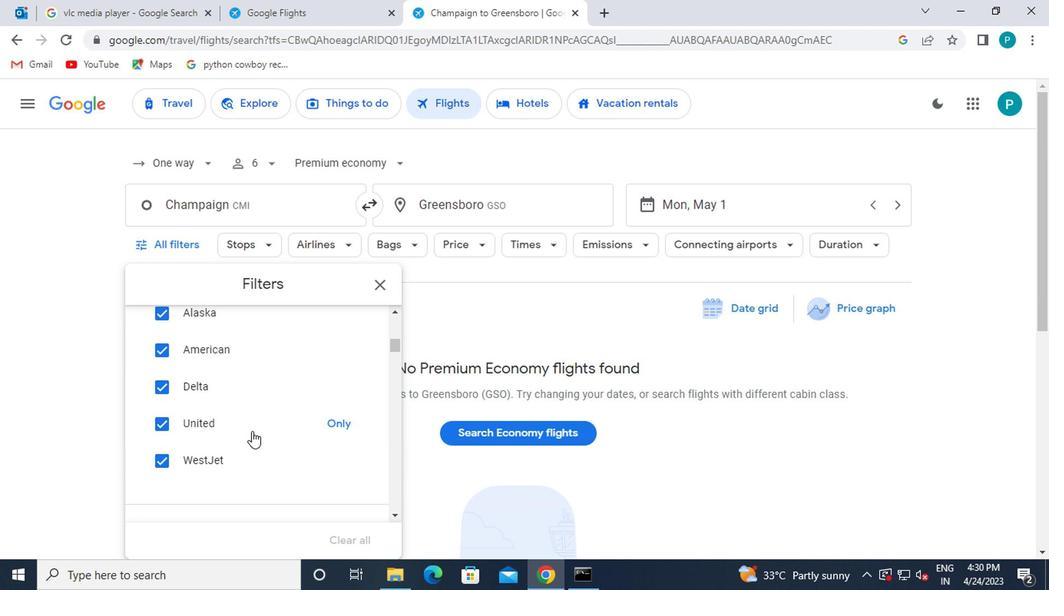 
Action: Mouse scrolled (251, 433) with delta (0, 0)
Screenshot: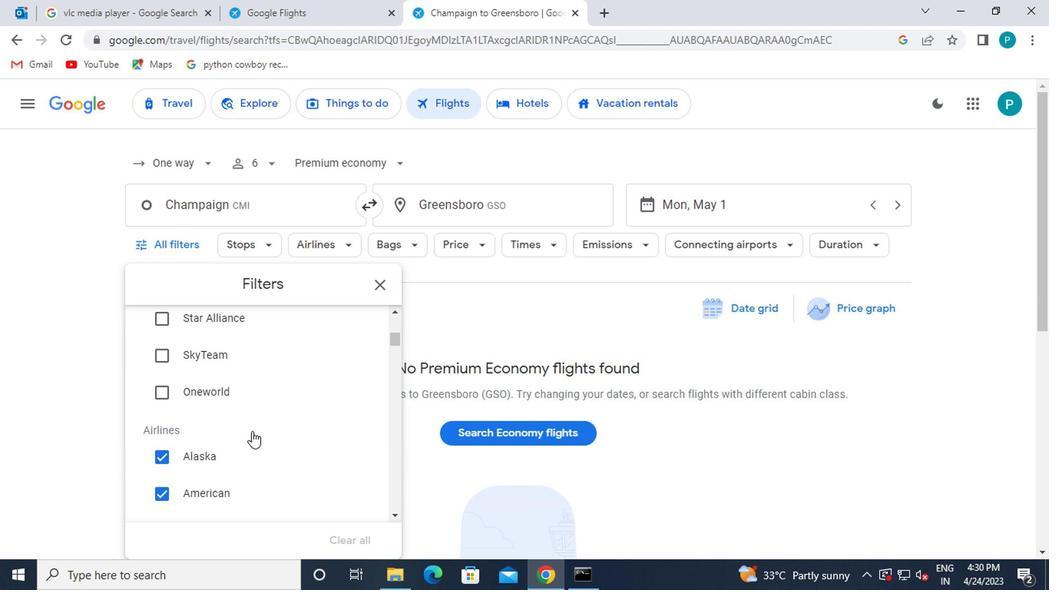 
Action: Mouse scrolled (251, 433) with delta (0, 0)
Screenshot: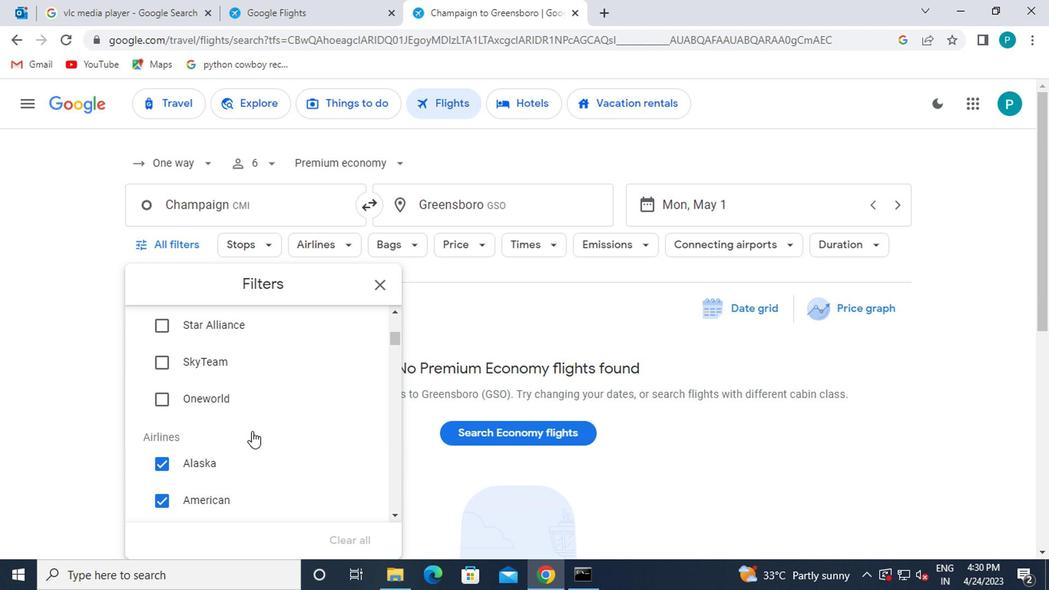 
Action: Mouse scrolled (251, 433) with delta (0, 0)
Screenshot: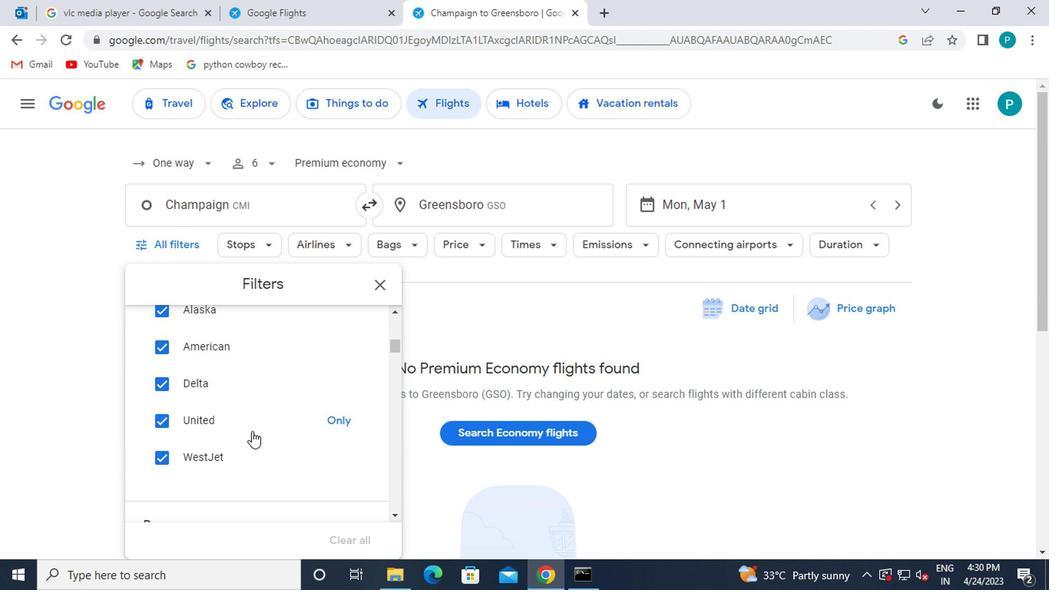 
Action: Mouse scrolled (251, 433) with delta (0, 0)
Screenshot: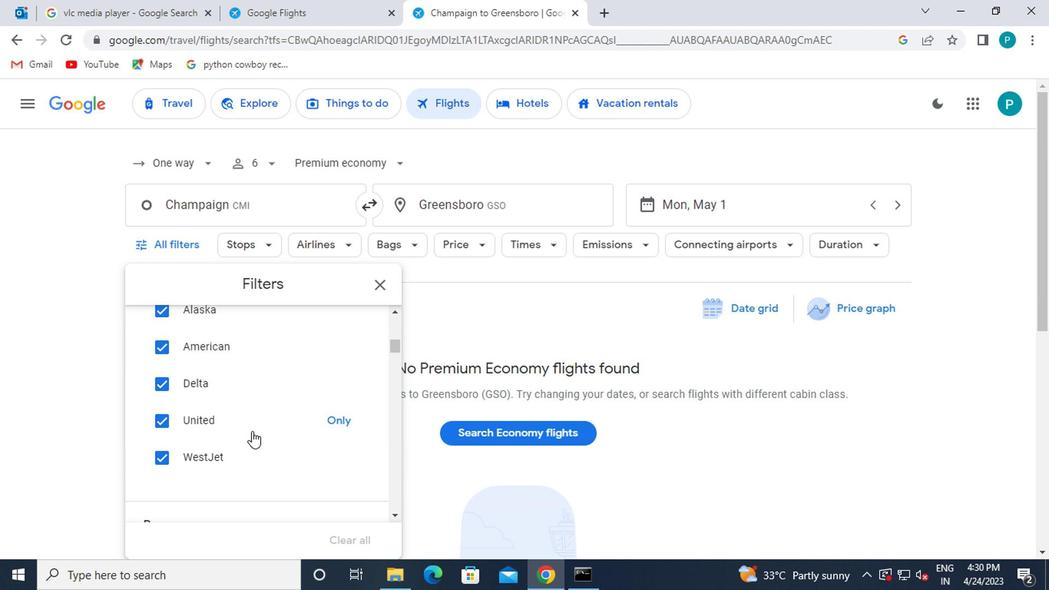 
Action: Mouse moved to (358, 452)
Screenshot: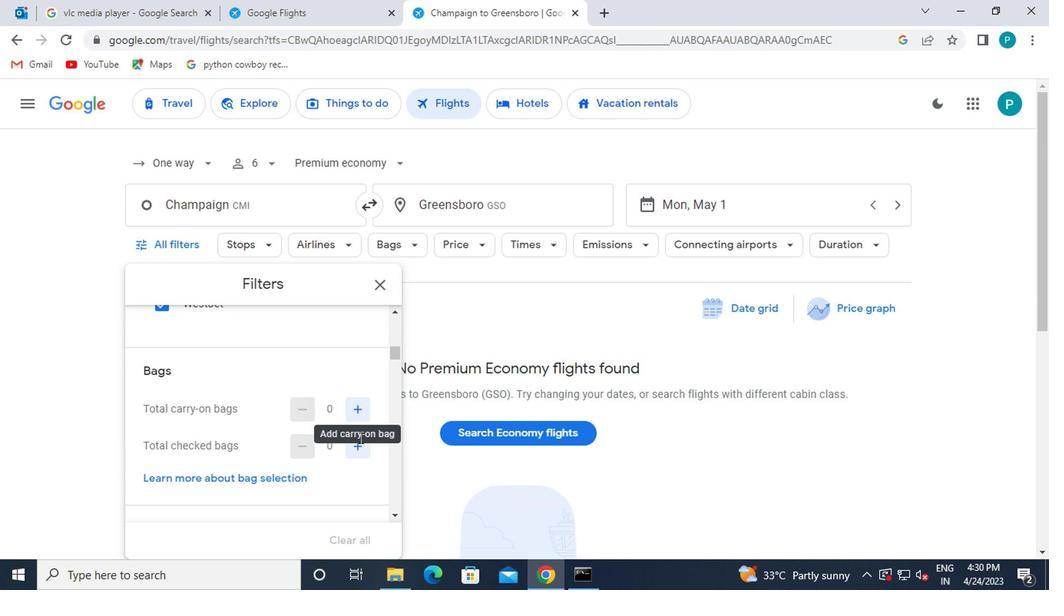 
Action: Mouse pressed left at (358, 452)
Screenshot: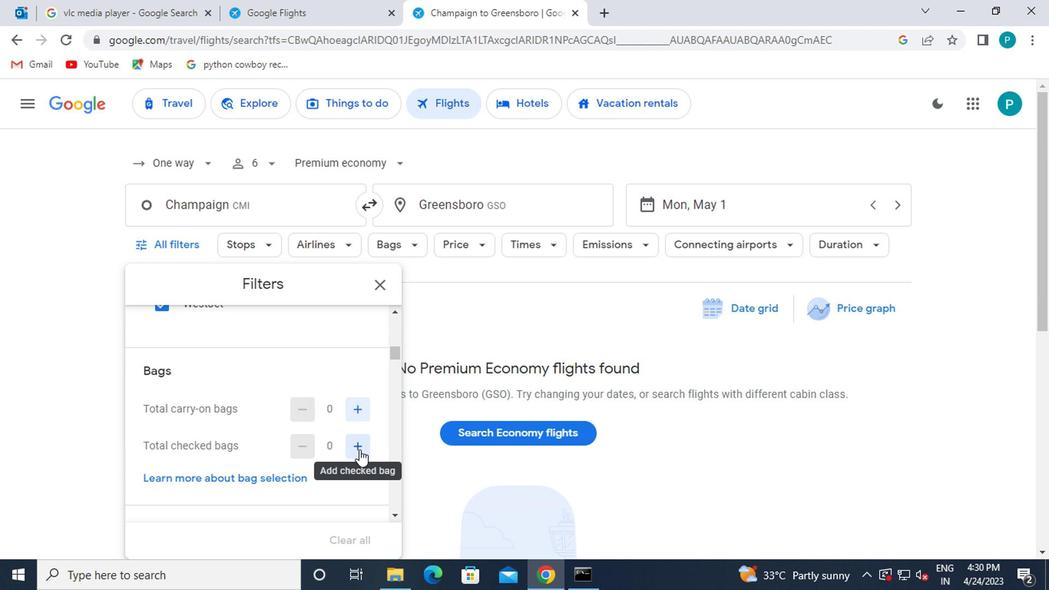 
Action: Mouse moved to (347, 447)
Screenshot: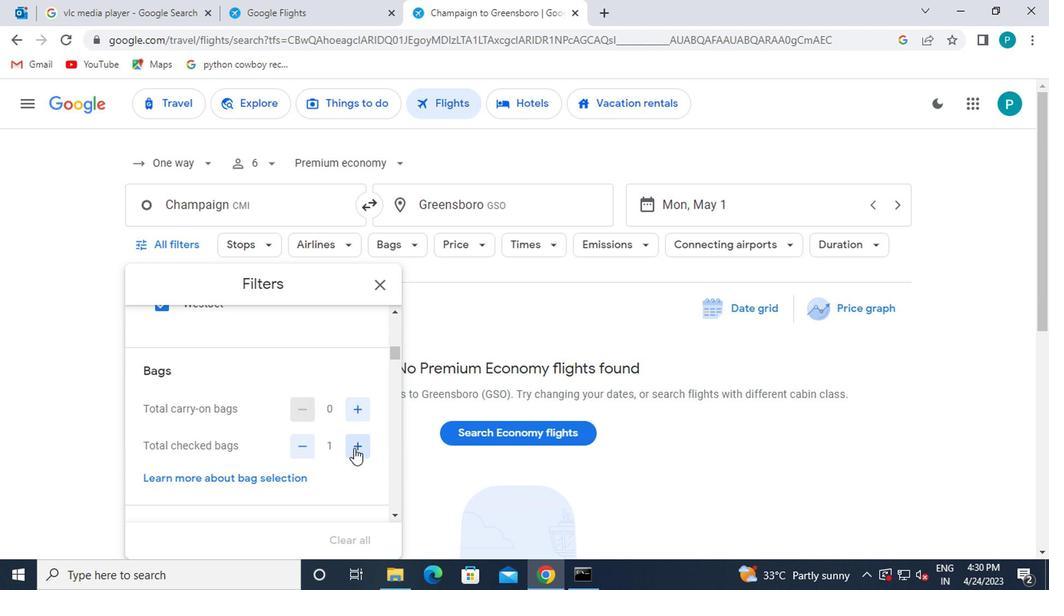 
Action: Mouse scrolled (347, 447) with delta (0, 0)
Screenshot: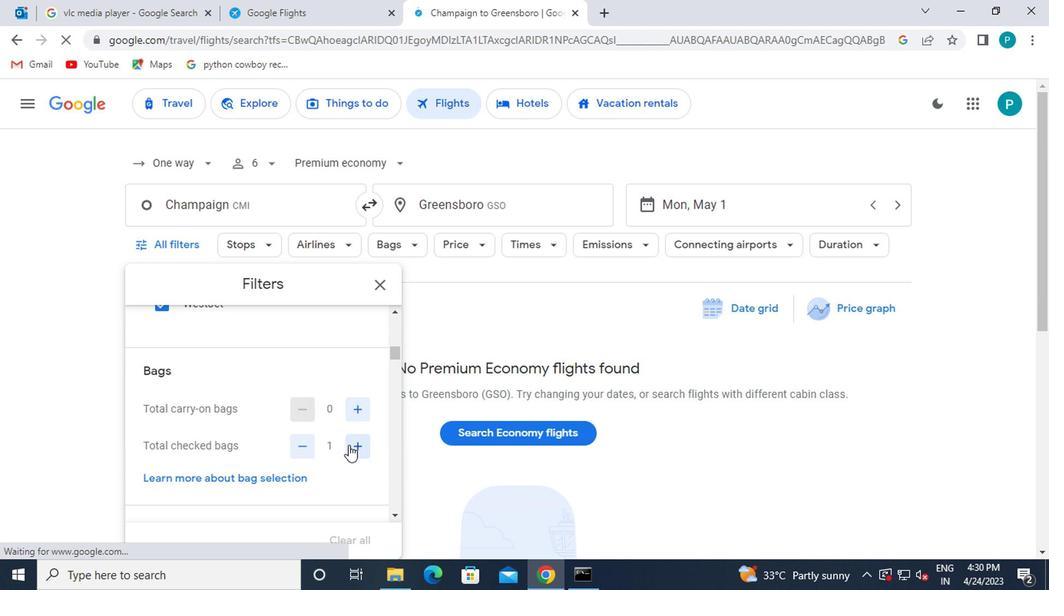 
Action: Mouse scrolled (347, 447) with delta (0, 0)
Screenshot: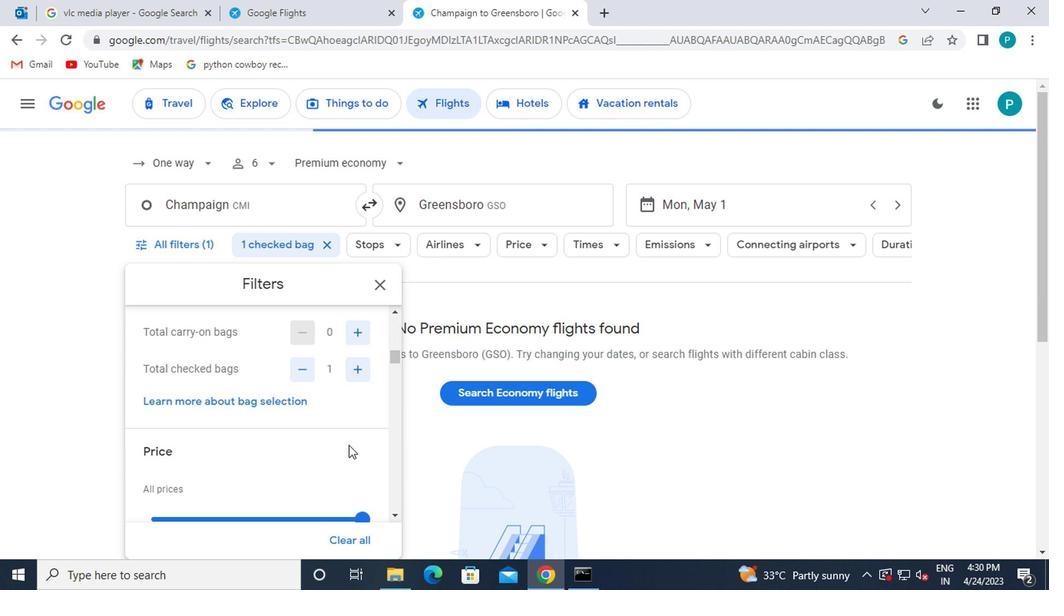 
Action: Mouse moved to (351, 444)
Screenshot: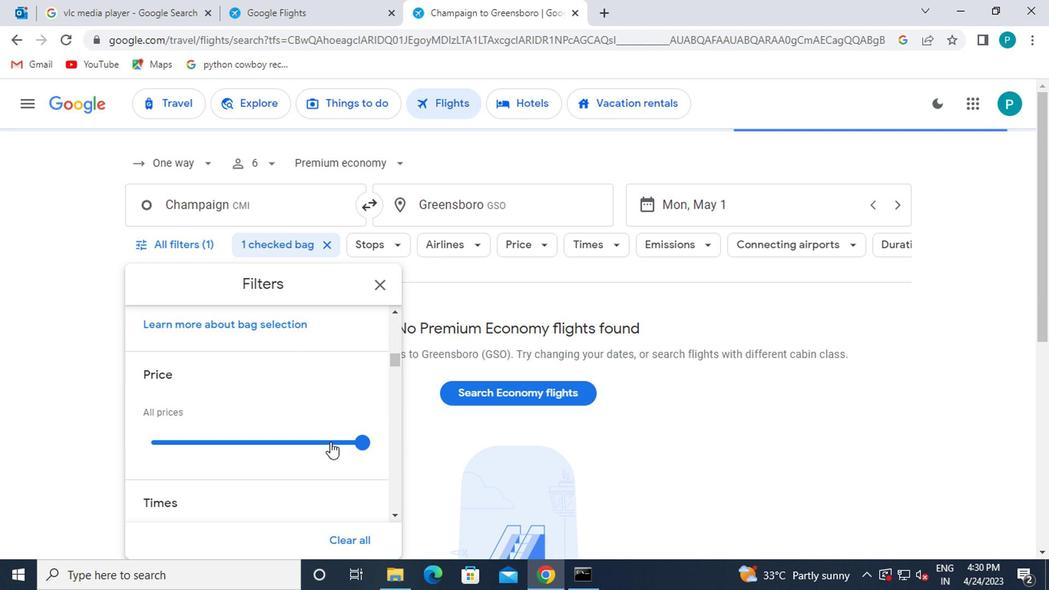 
Action: Mouse pressed left at (351, 444)
Screenshot: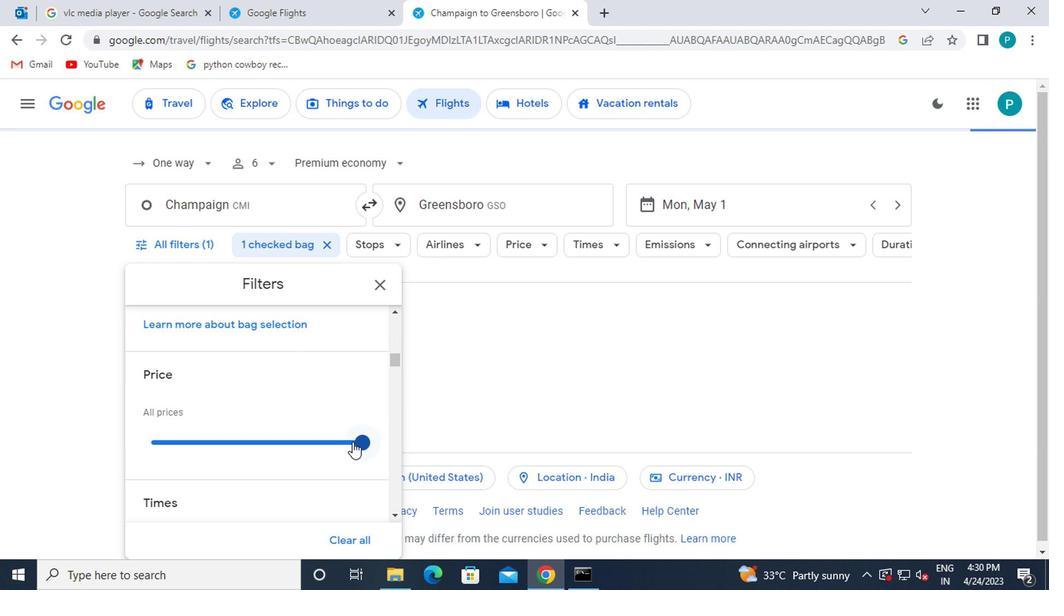 
Action: Mouse moved to (279, 451)
Screenshot: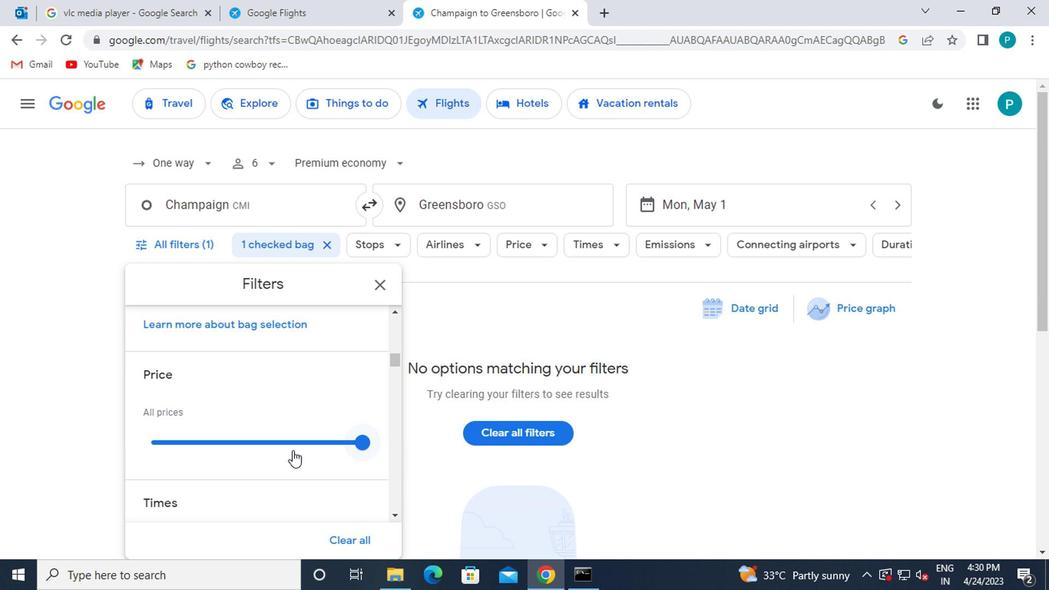 
Action: Mouse scrolled (279, 450) with delta (0, 0)
Screenshot: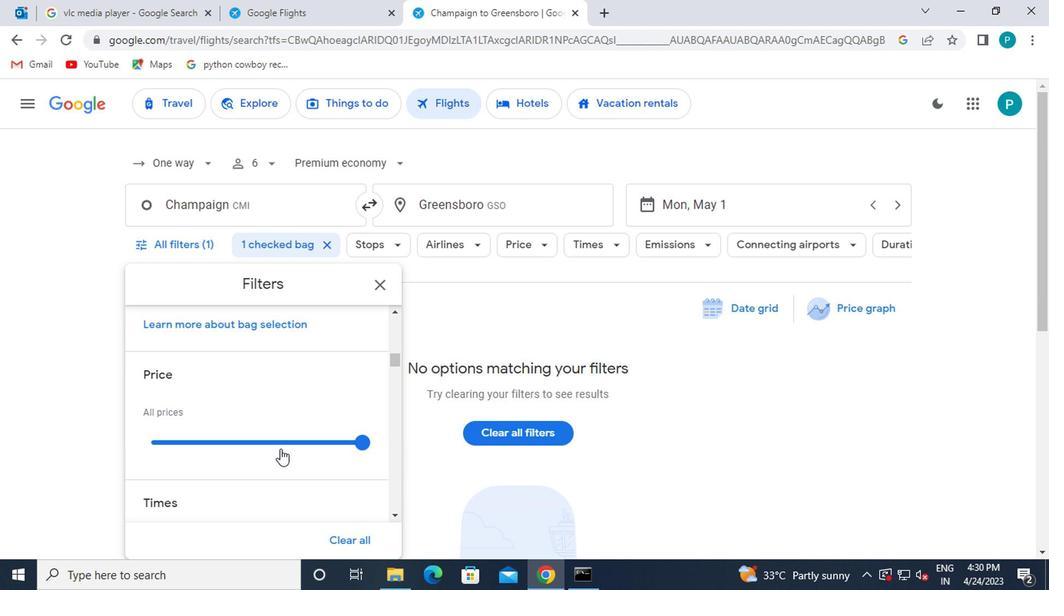 
Action: Mouse scrolled (279, 450) with delta (0, 0)
Screenshot: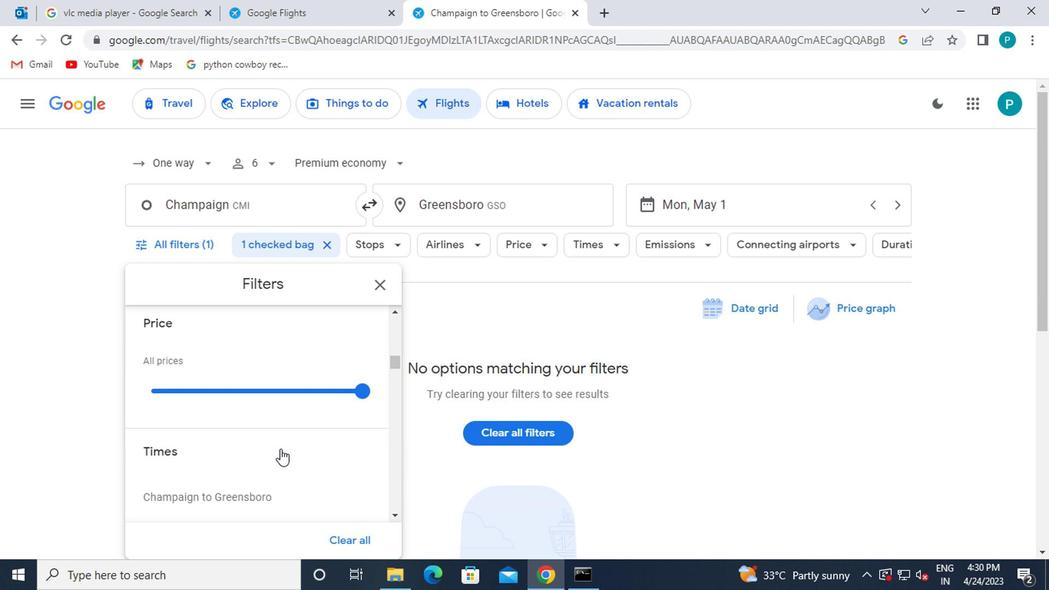 
Action: Mouse moved to (153, 464)
Screenshot: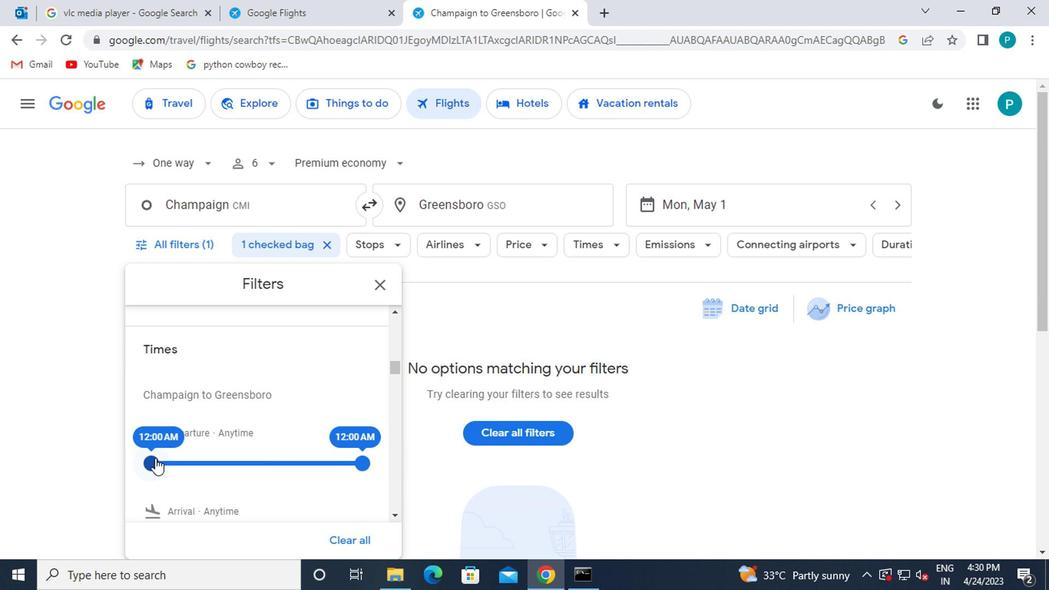 
Action: Mouse pressed left at (153, 464)
Screenshot: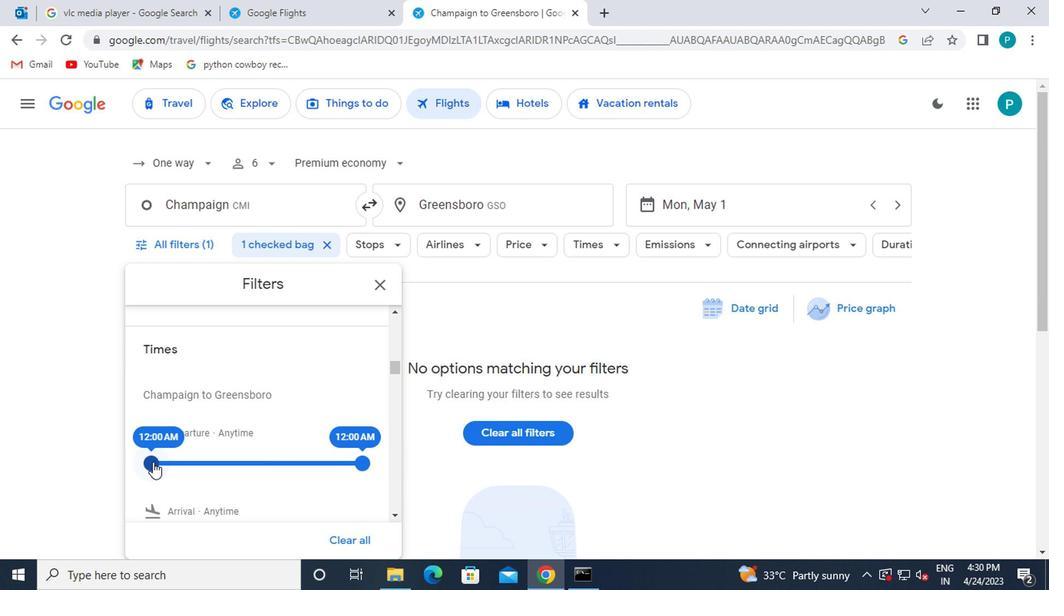 
Action: Mouse moved to (372, 289)
Screenshot: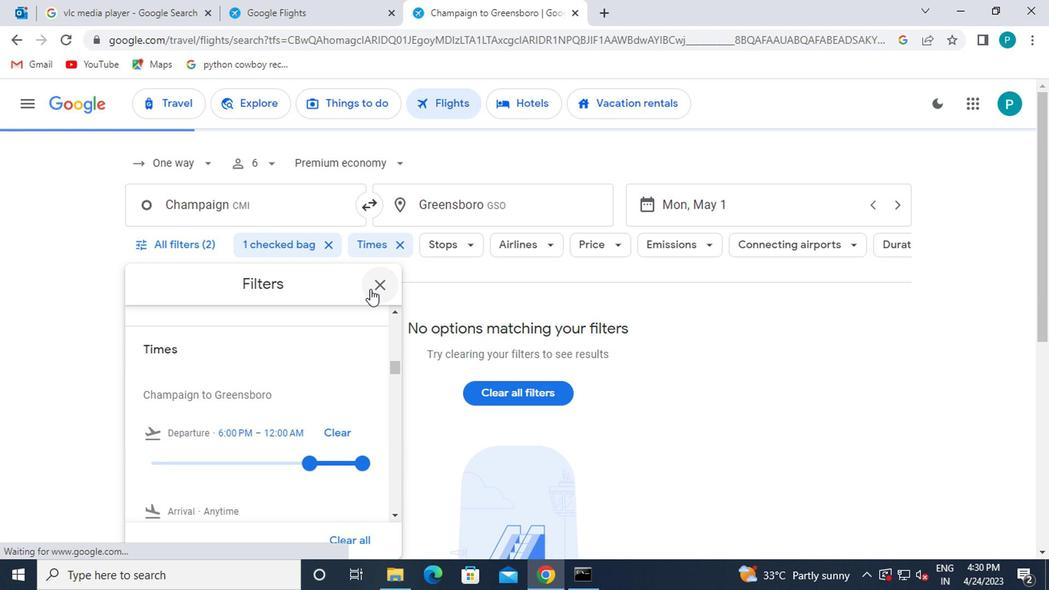 
Action: Mouse pressed left at (372, 289)
Screenshot: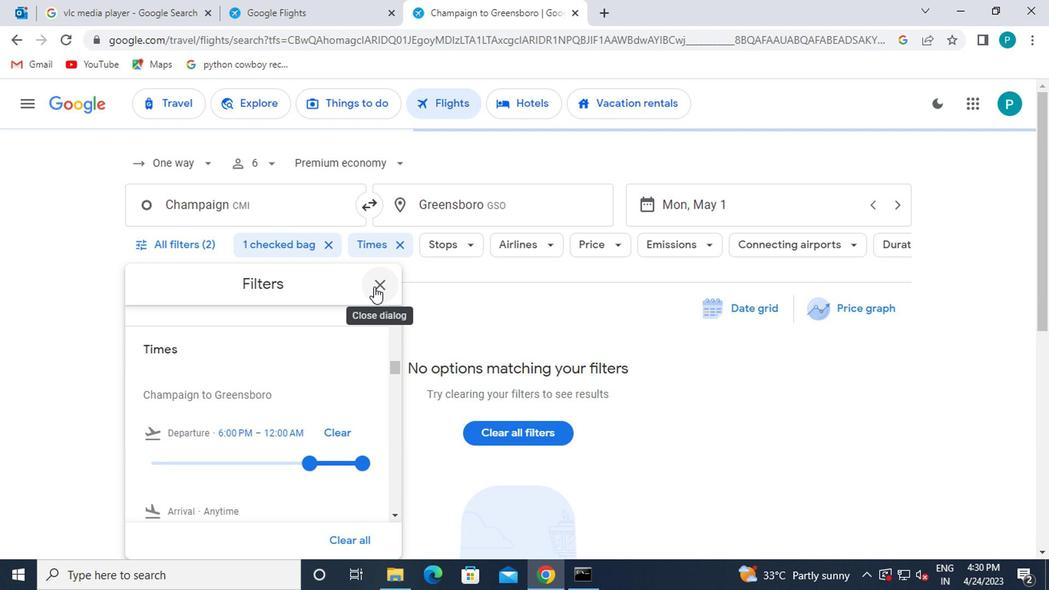 
Action: Mouse moved to (374, 289)
Screenshot: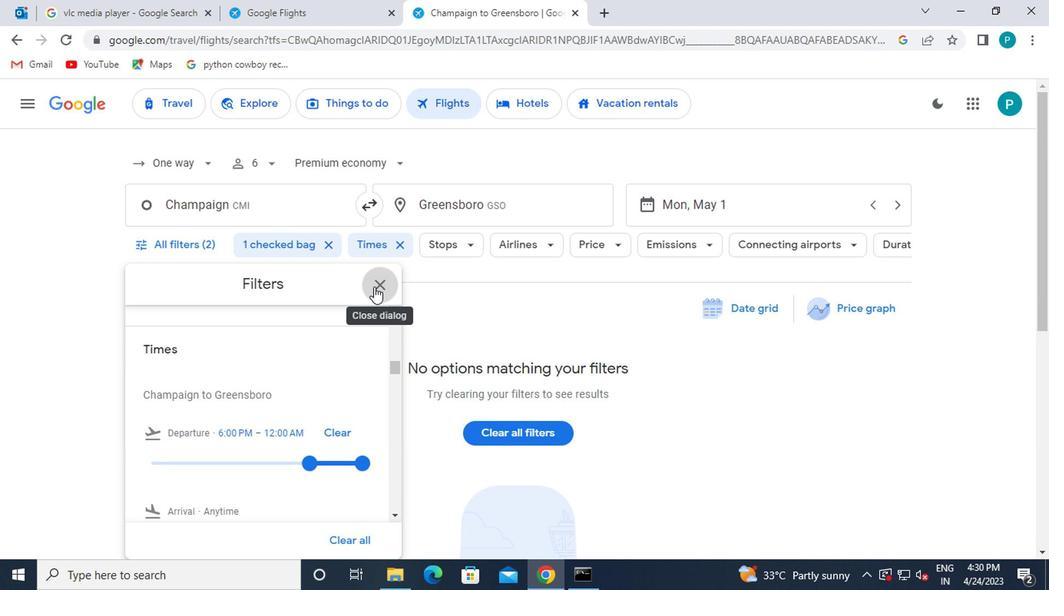 
